 Task: Find connections with filter location Sīra with filter topic #Entrepreneurshipwith filter profile language German with filter current company NGA Human Resources, an Alight company with filter school Jorhat Engineering College with filter industry E-Learning Providers with filter service category Financial Planning with filter keywords title Web Designer
Action: Mouse moved to (556, 65)
Screenshot: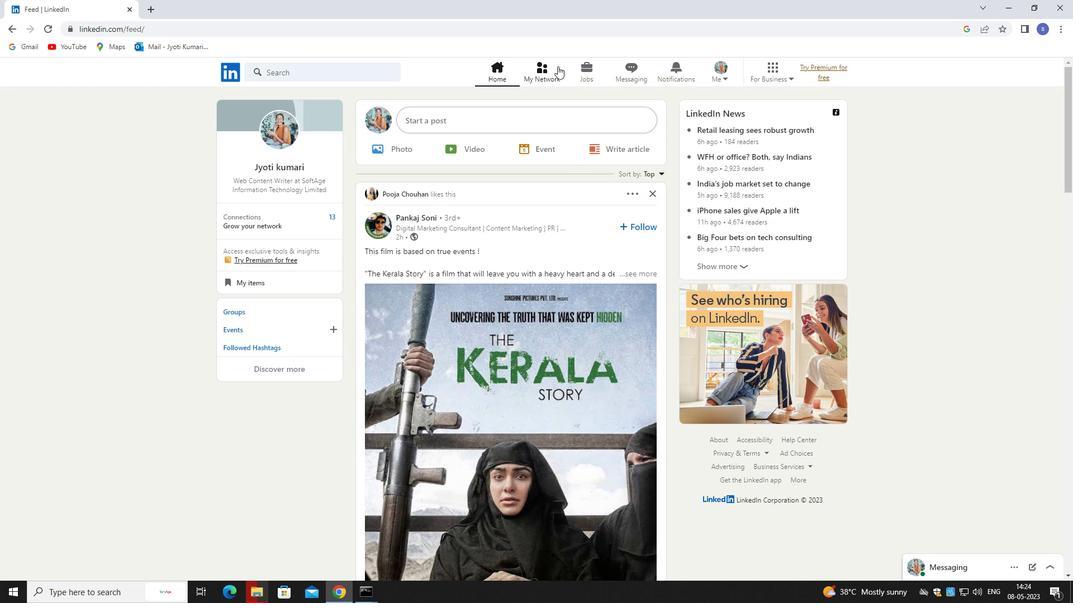 
Action: Mouse pressed left at (556, 65)
Screenshot: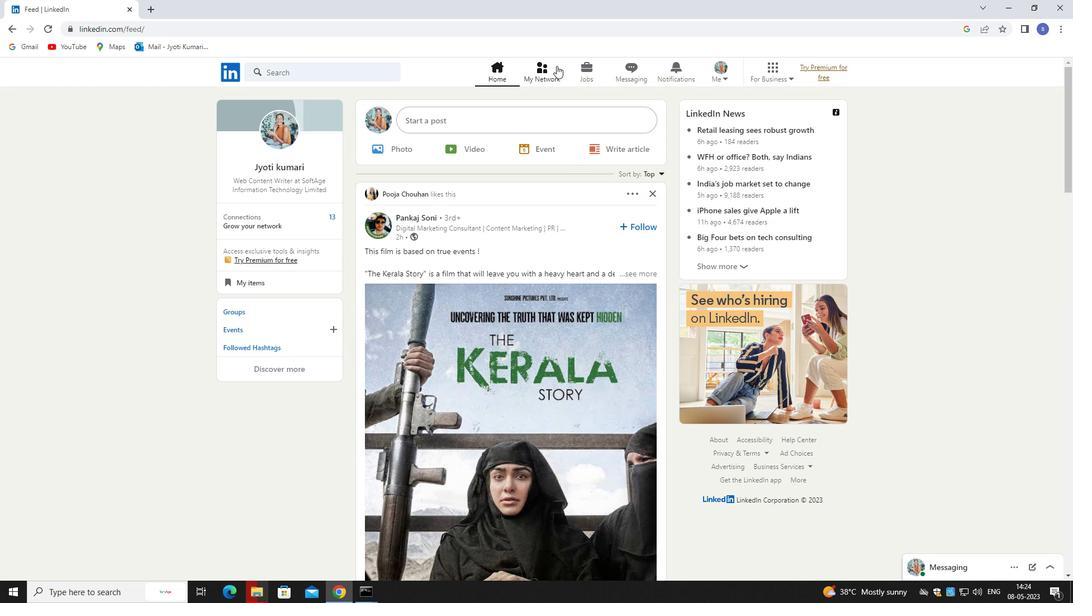 
Action: Mouse pressed left at (556, 65)
Screenshot: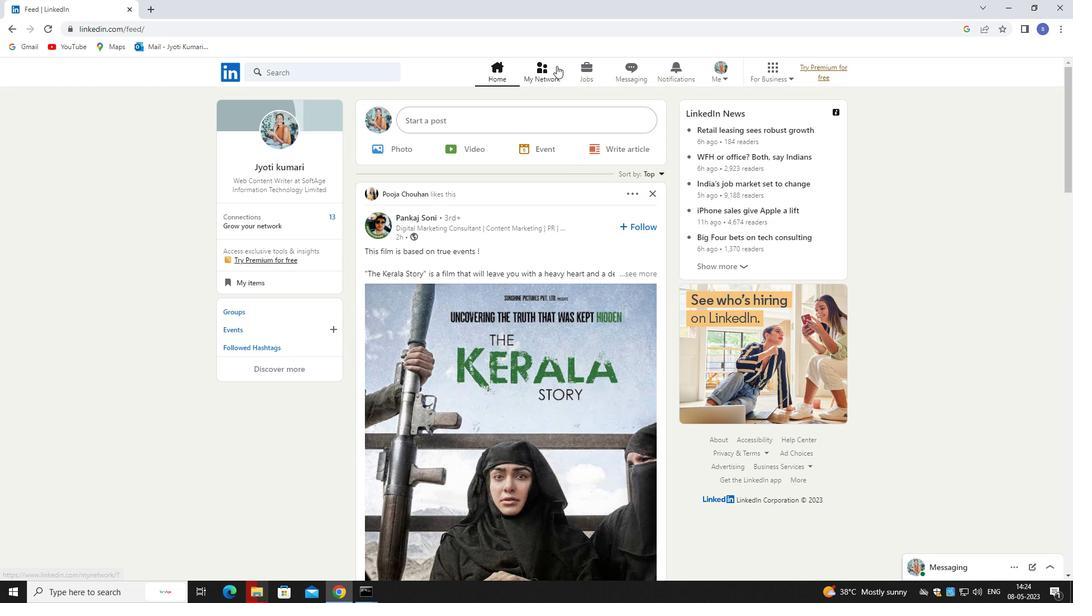 
Action: Mouse moved to (325, 124)
Screenshot: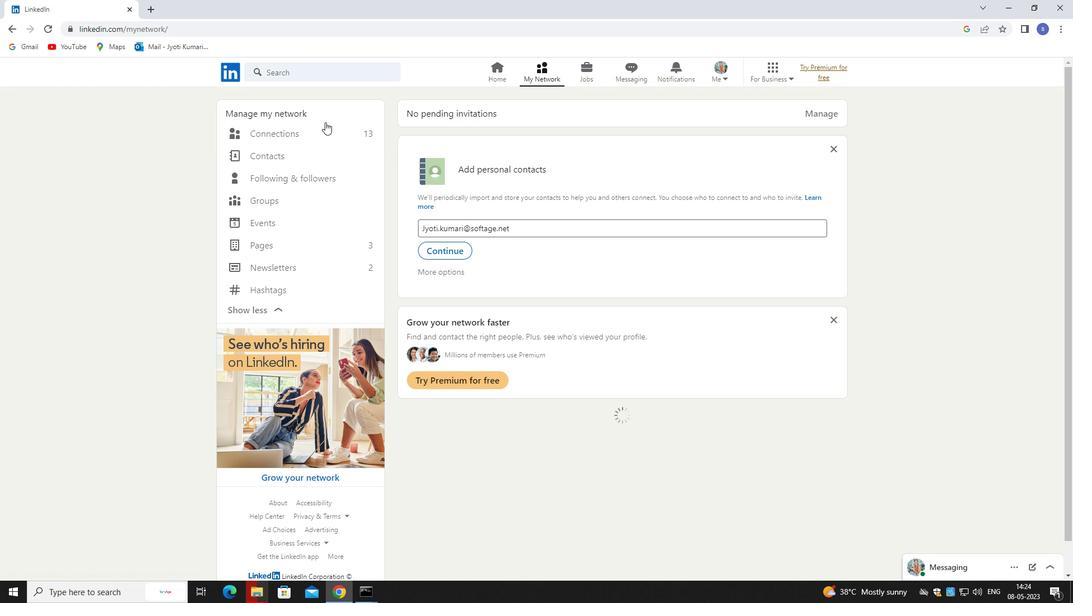 
Action: Mouse pressed left at (325, 124)
Screenshot: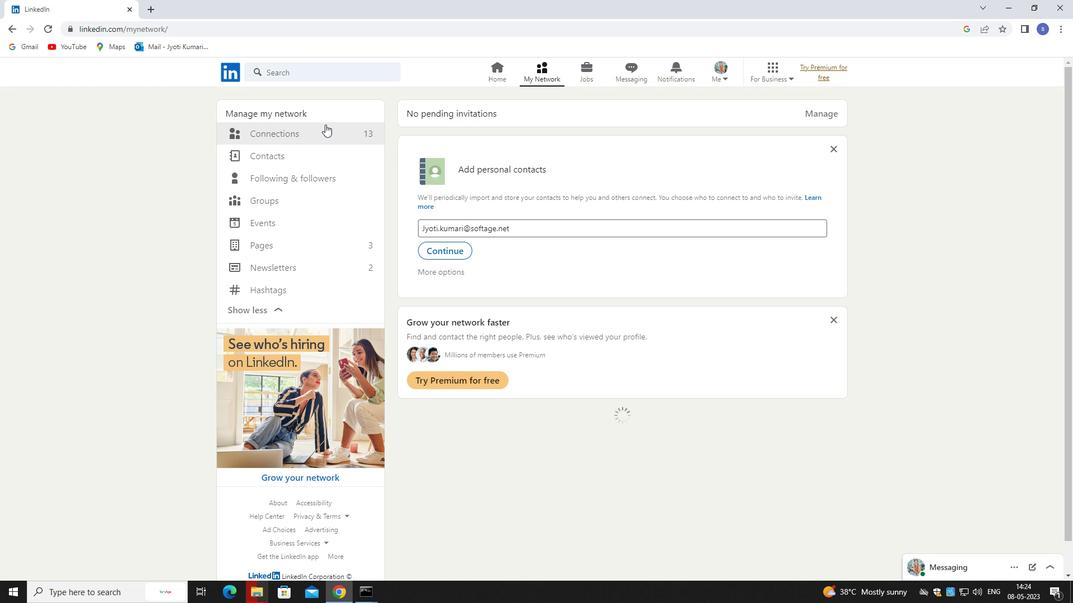 
Action: Mouse pressed left at (325, 124)
Screenshot: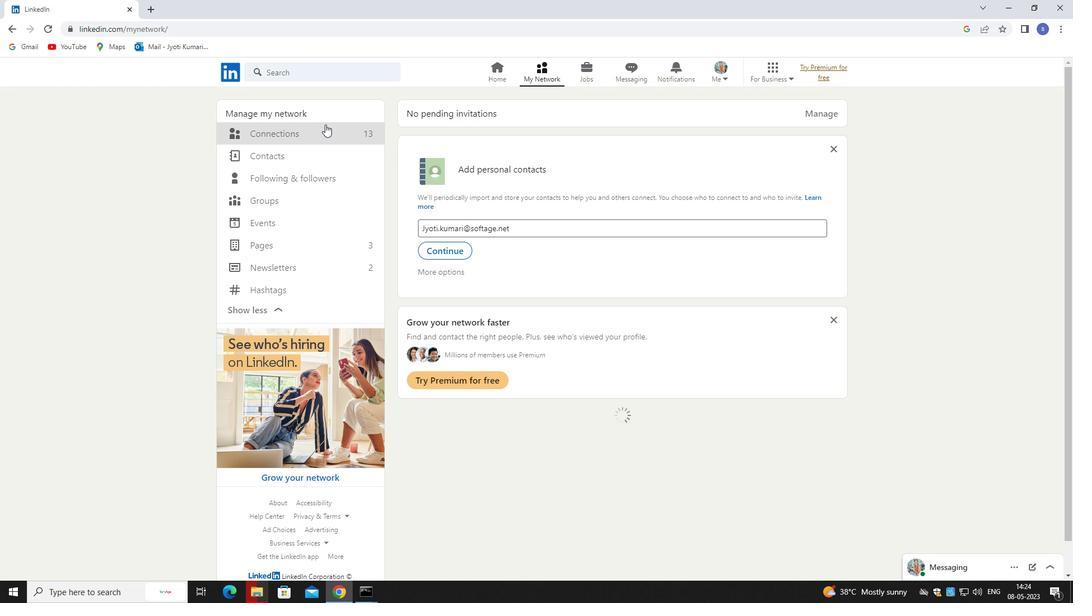 
Action: Mouse moved to (321, 134)
Screenshot: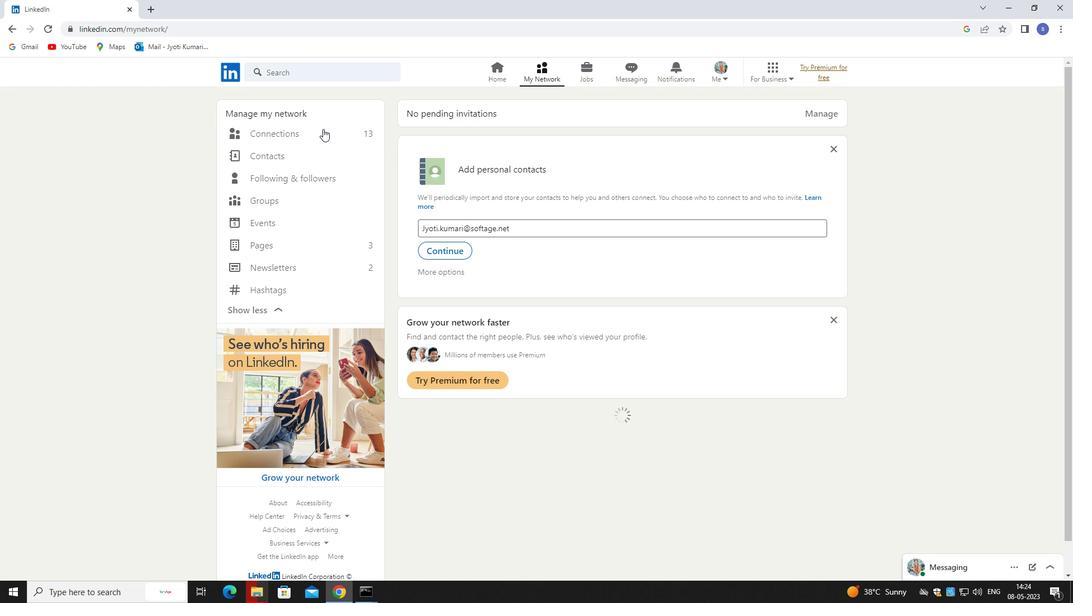 
Action: Mouse pressed left at (321, 134)
Screenshot: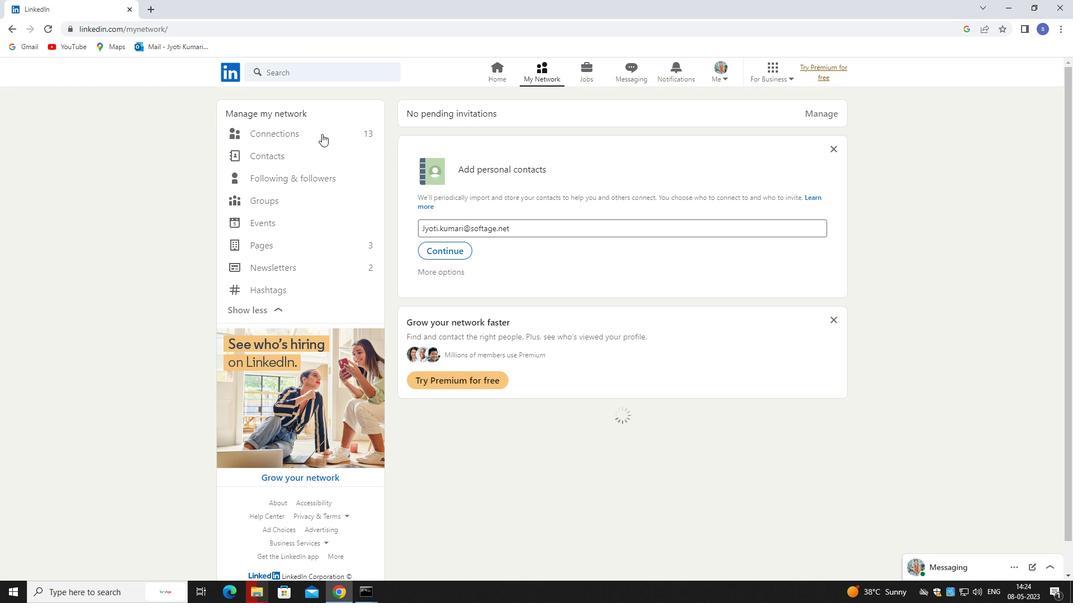 
Action: Mouse moved to (321, 134)
Screenshot: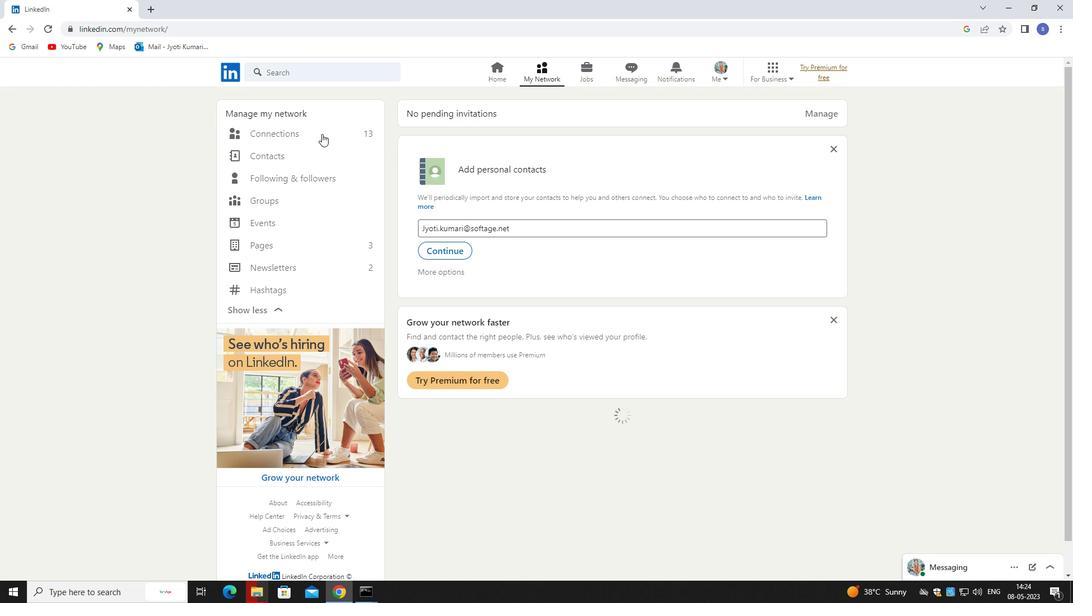 
Action: Mouse pressed left at (321, 134)
Screenshot: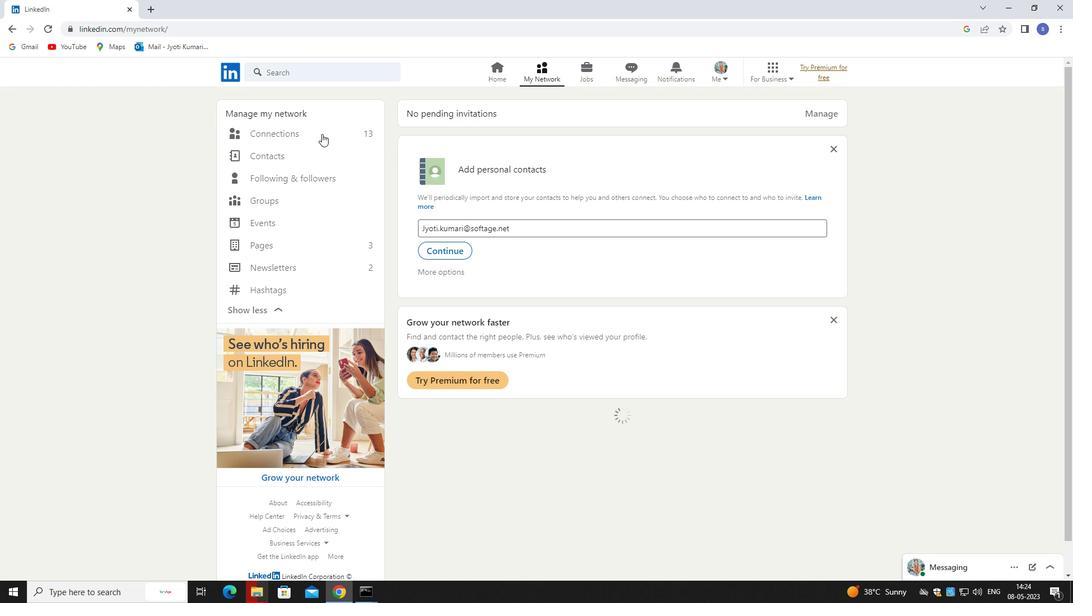 
Action: Mouse moved to (316, 136)
Screenshot: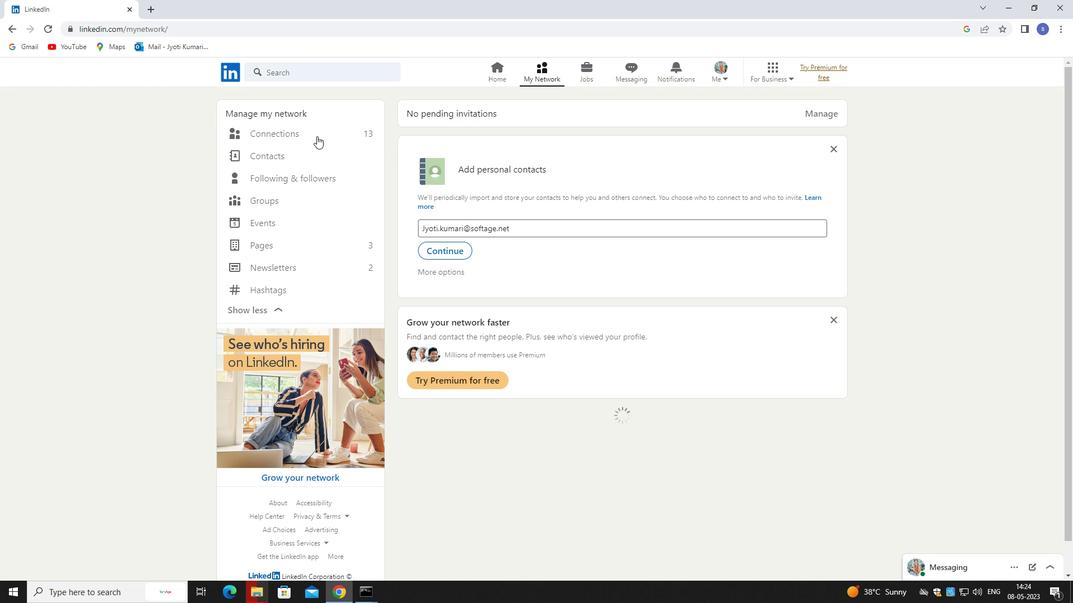 
Action: Mouse pressed left at (316, 136)
Screenshot: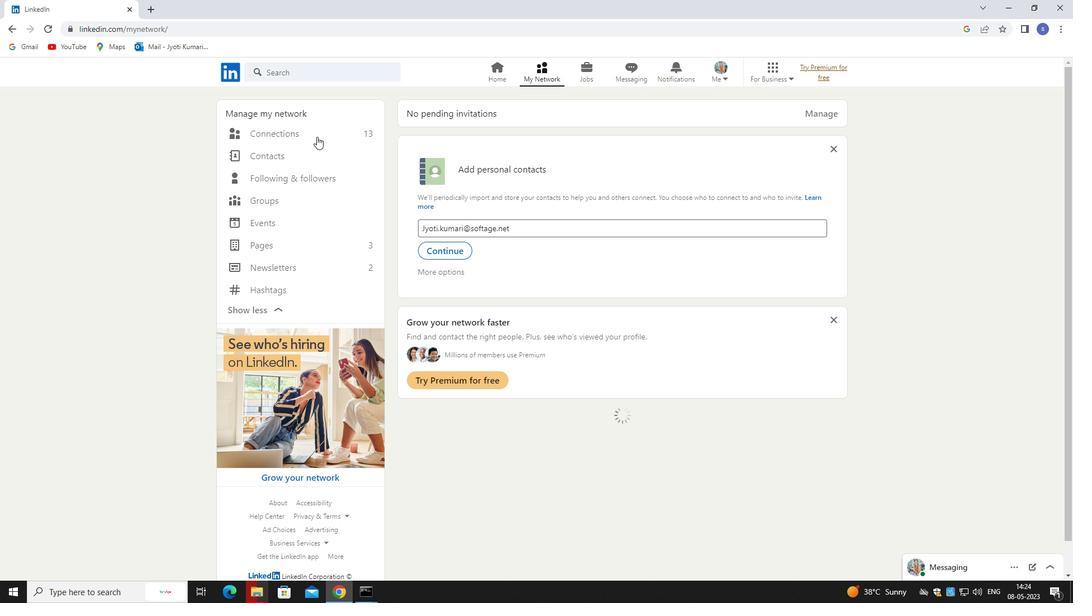 
Action: Mouse moved to (316, 138)
Screenshot: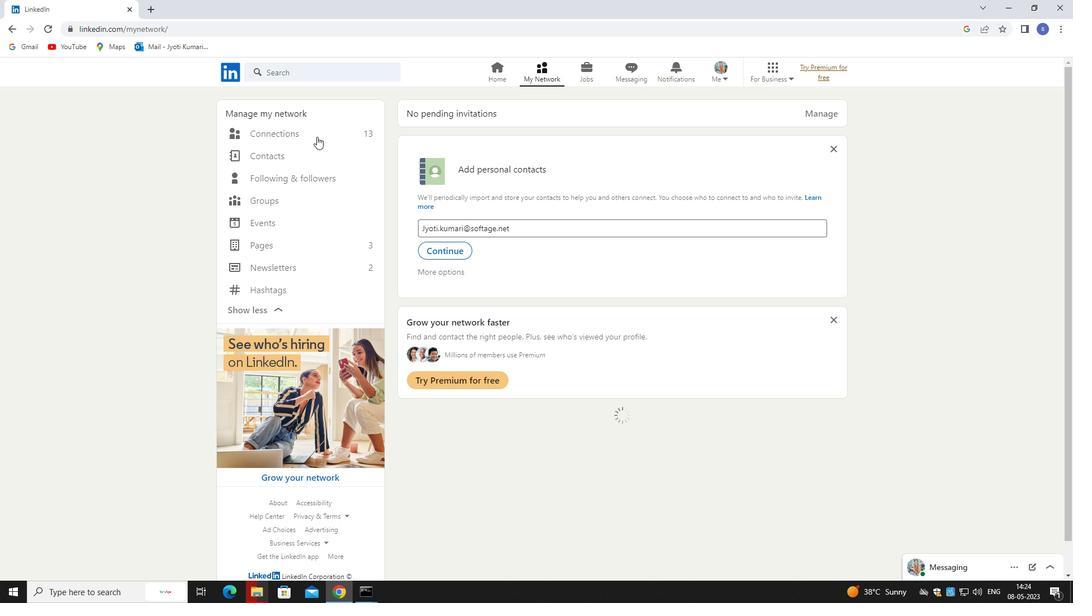 
Action: Mouse pressed left at (316, 138)
Screenshot: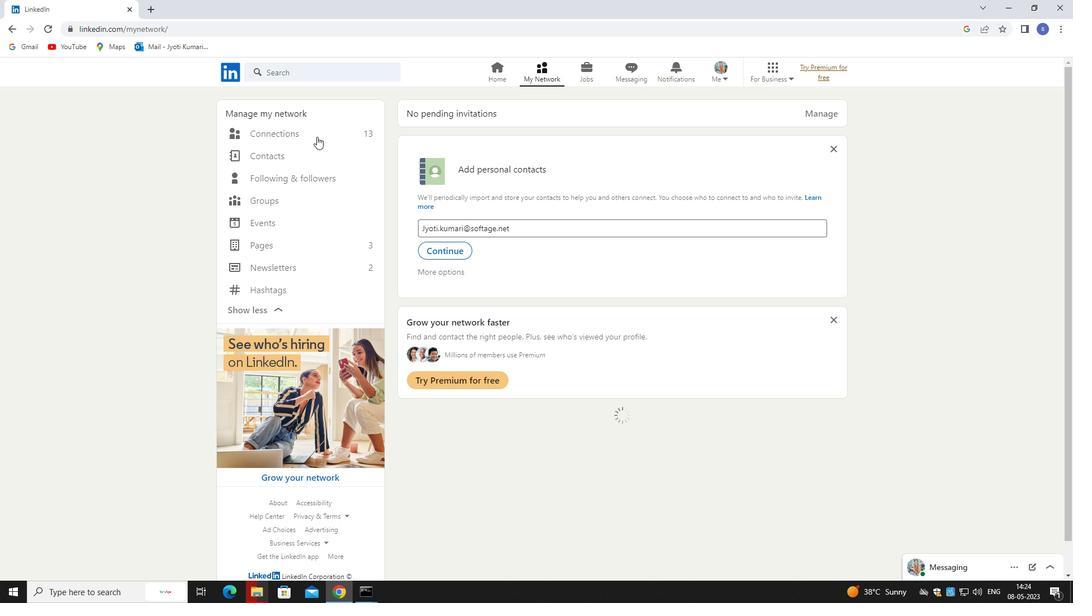 
Action: Mouse moved to (602, 135)
Screenshot: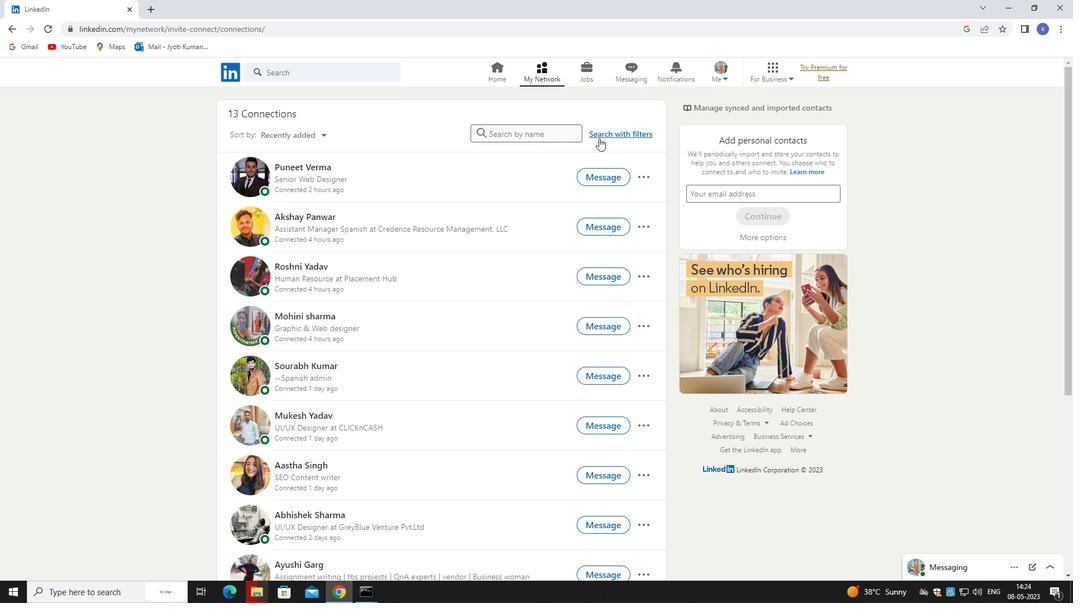 
Action: Mouse pressed left at (602, 135)
Screenshot: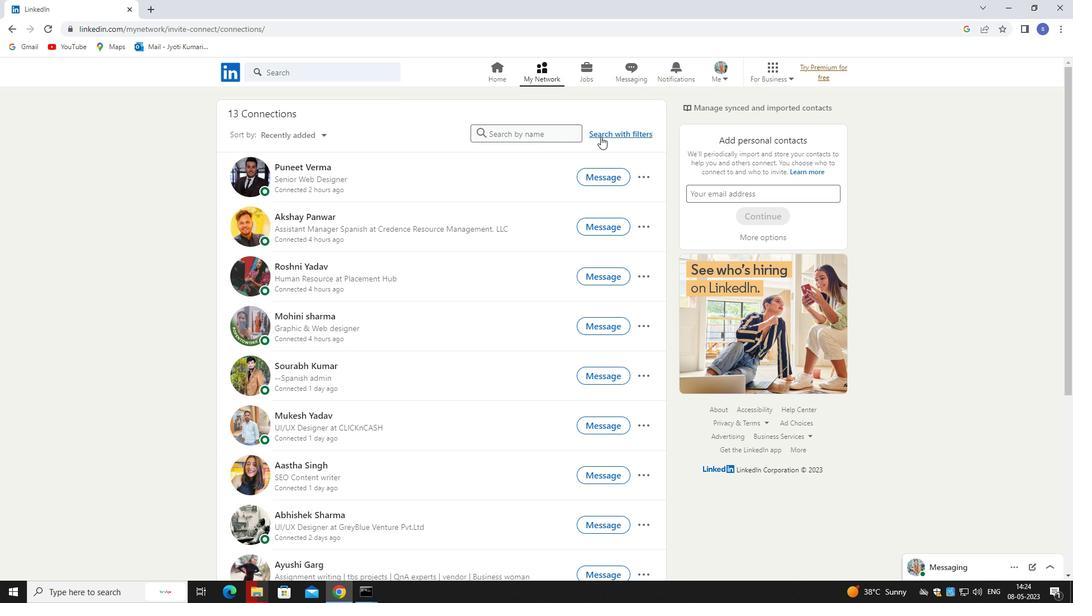 
Action: Mouse moved to (577, 95)
Screenshot: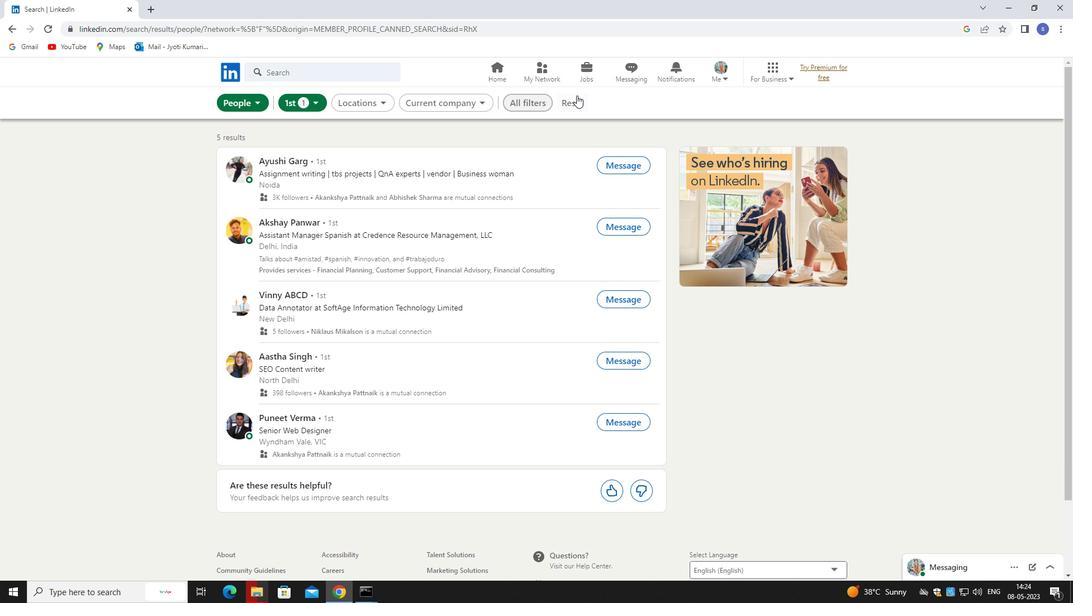 
Action: Mouse pressed left at (577, 95)
Screenshot: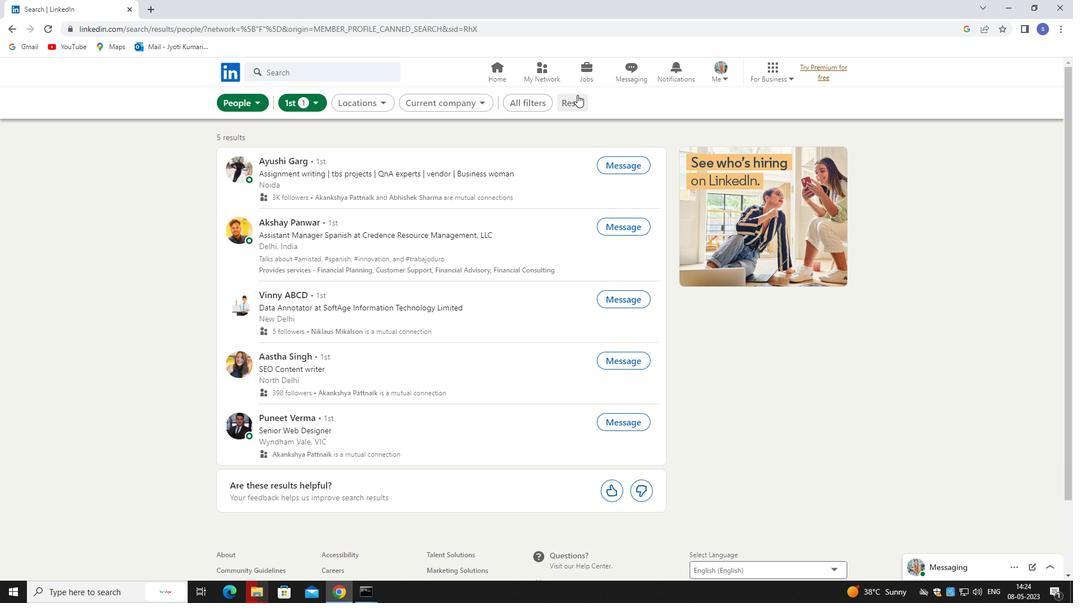 
Action: Mouse moved to (561, 101)
Screenshot: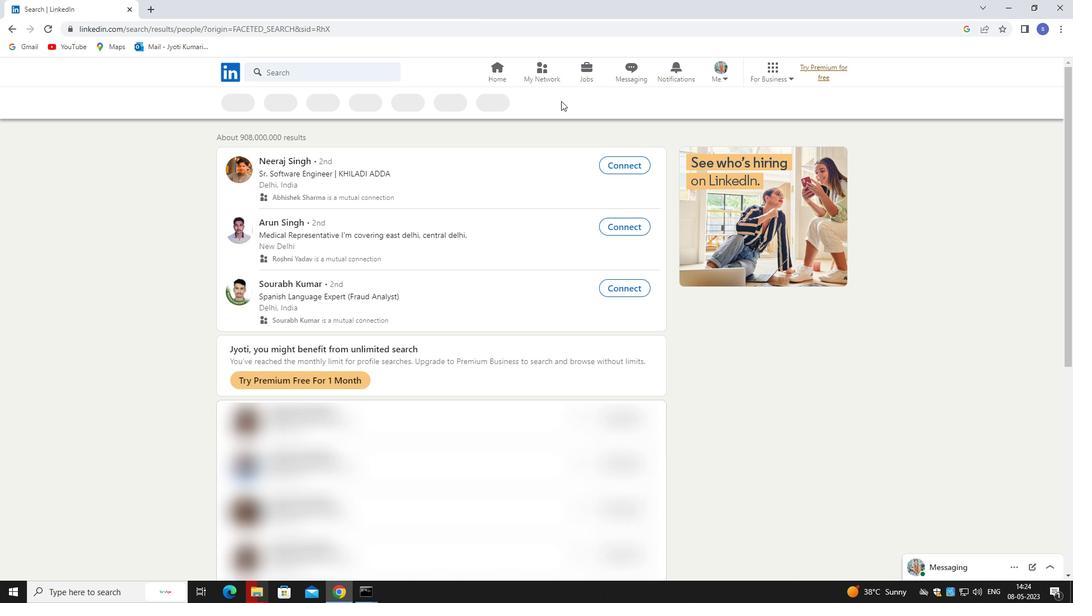 
Action: Mouse pressed left at (561, 101)
Screenshot: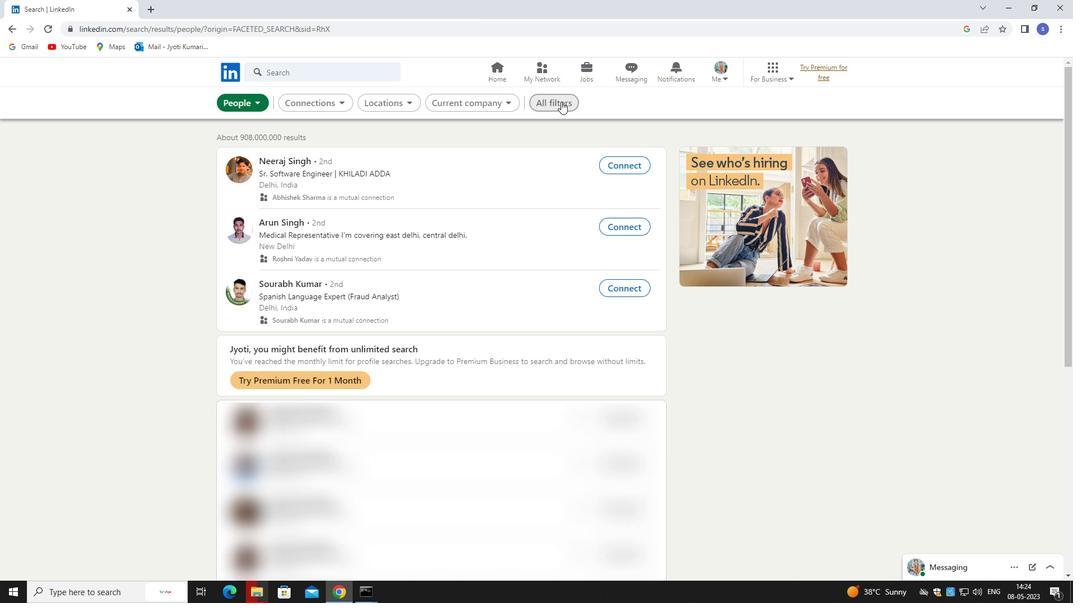 
Action: Mouse moved to (953, 448)
Screenshot: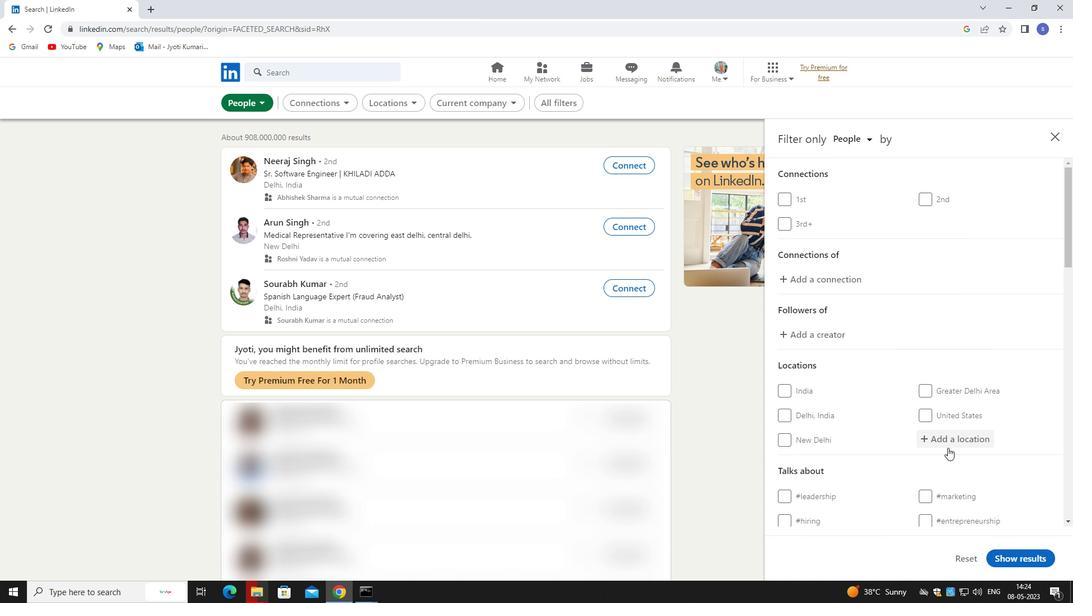
Action: Mouse pressed left at (953, 448)
Screenshot: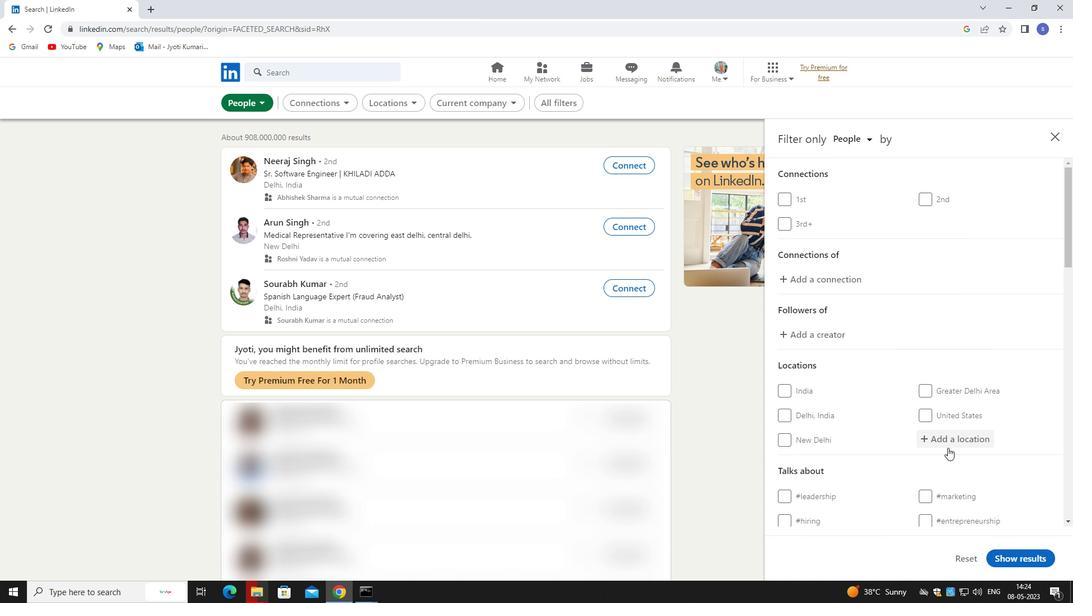 
Action: Mouse moved to (951, 435)
Screenshot: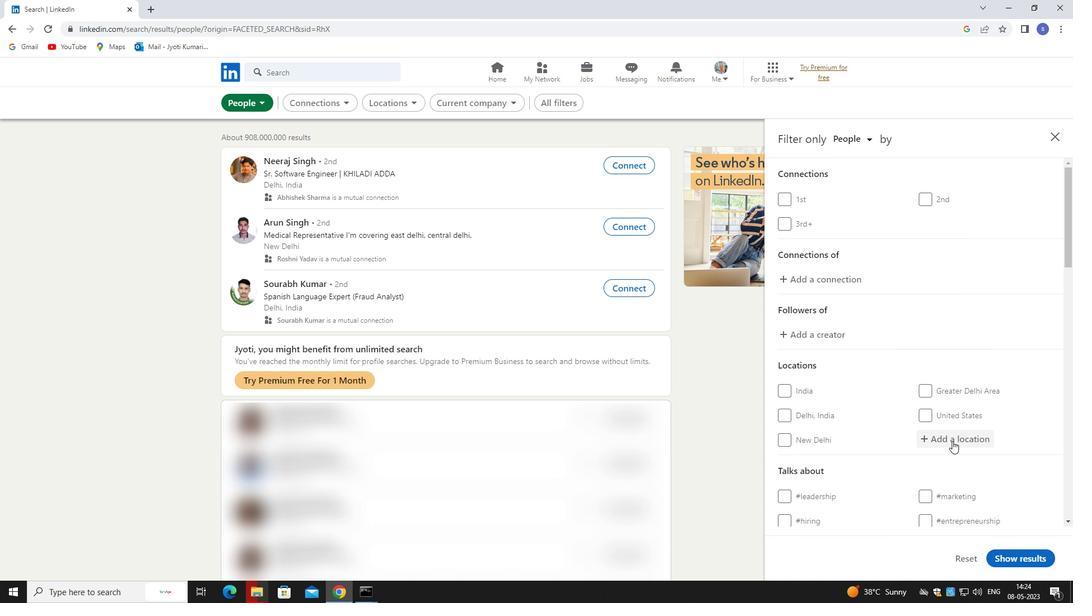
Action: Mouse pressed left at (951, 435)
Screenshot: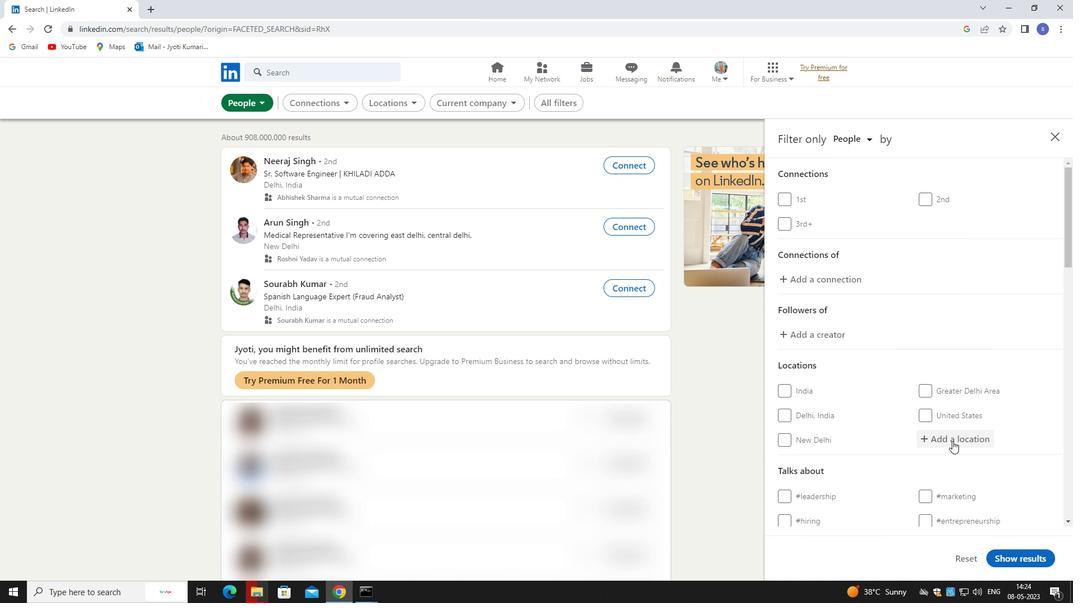 
Action: Mouse moved to (923, 420)
Screenshot: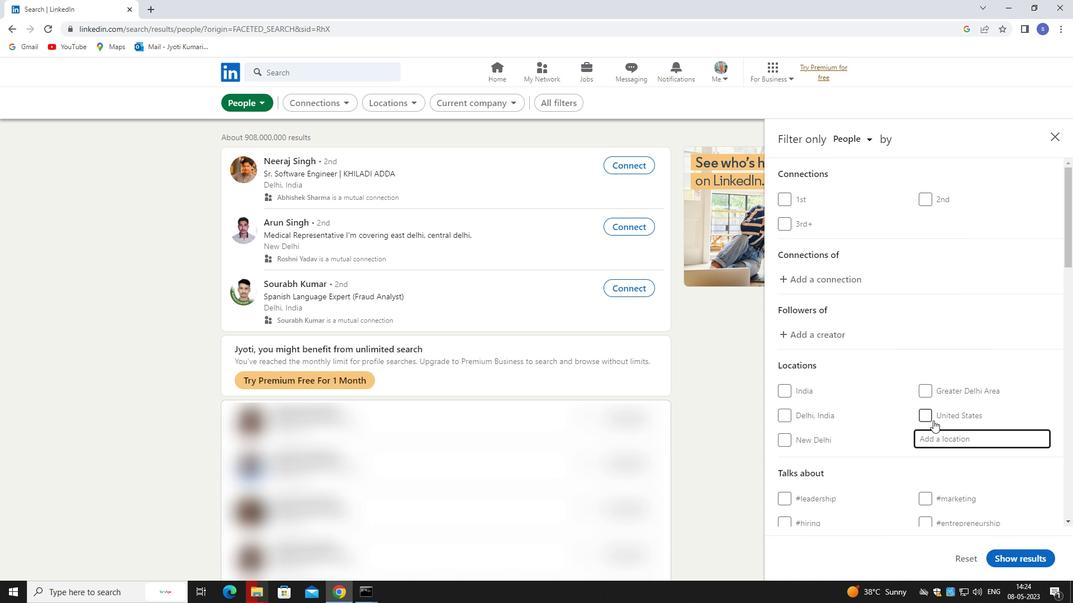 
Action: Key pressed sira
Screenshot: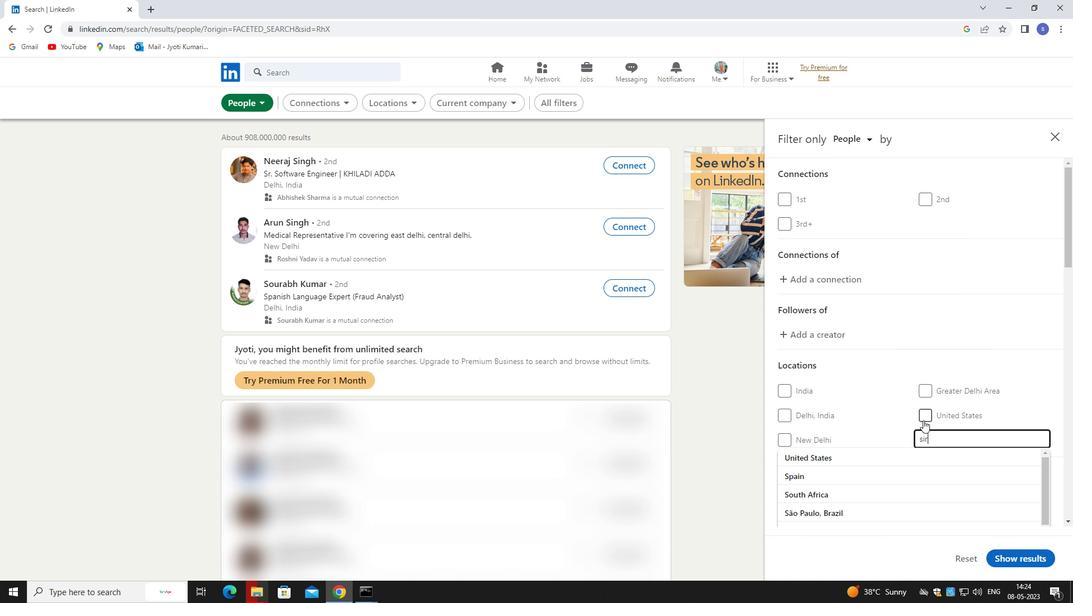 
Action: Mouse moved to (907, 450)
Screenshot: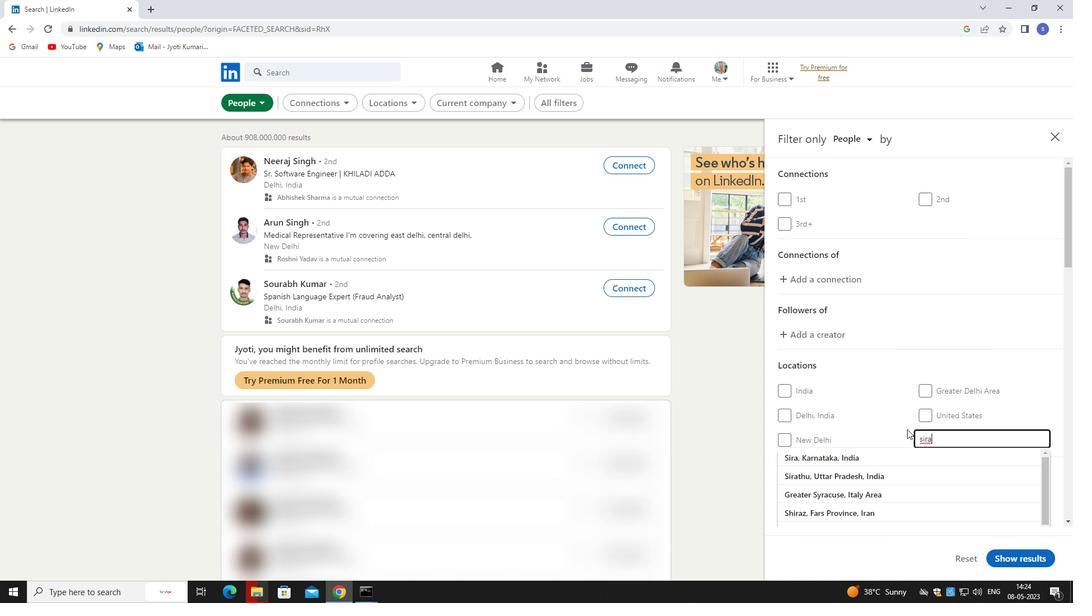 
Action: Mouse pressed left at (907, 450)
Screenshot: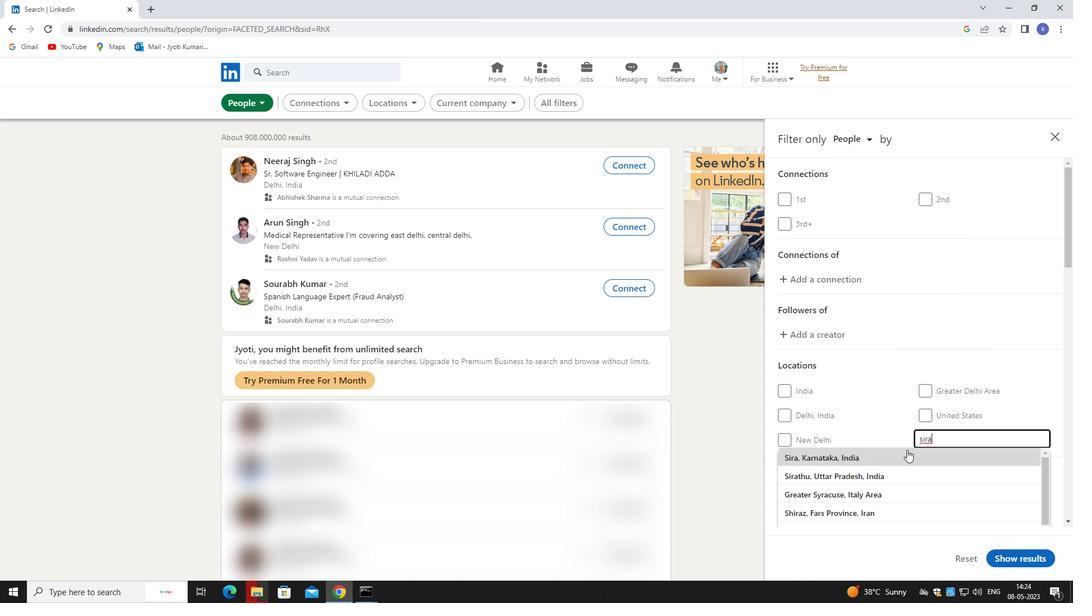 
Action: Mouse moved to (900, 451)
Screenshot: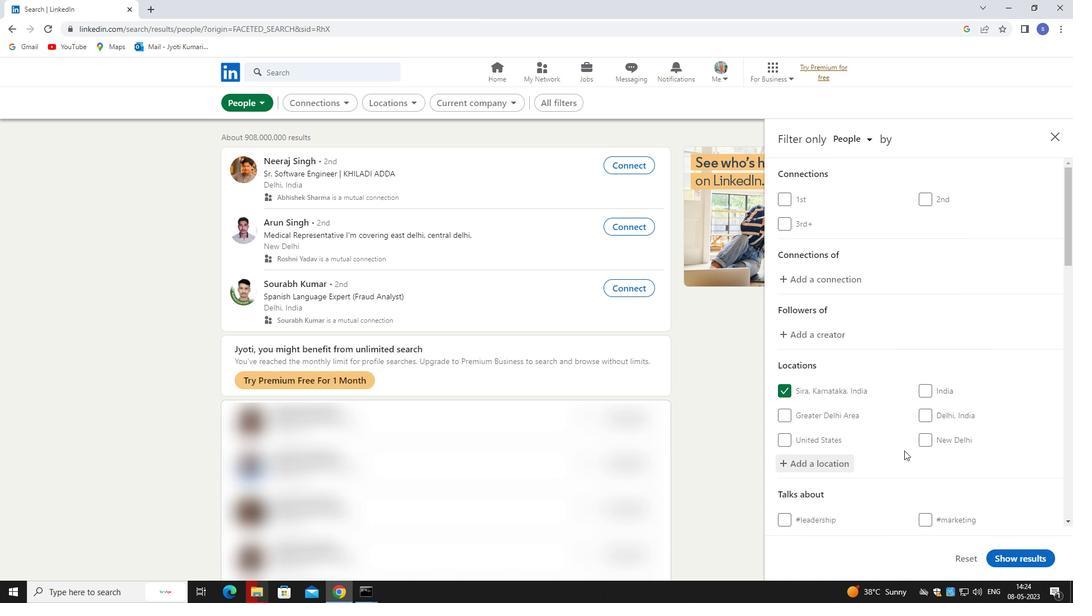 
Action: Mouse scrolled (900, 451) with delta (0, 0)
Screenshot: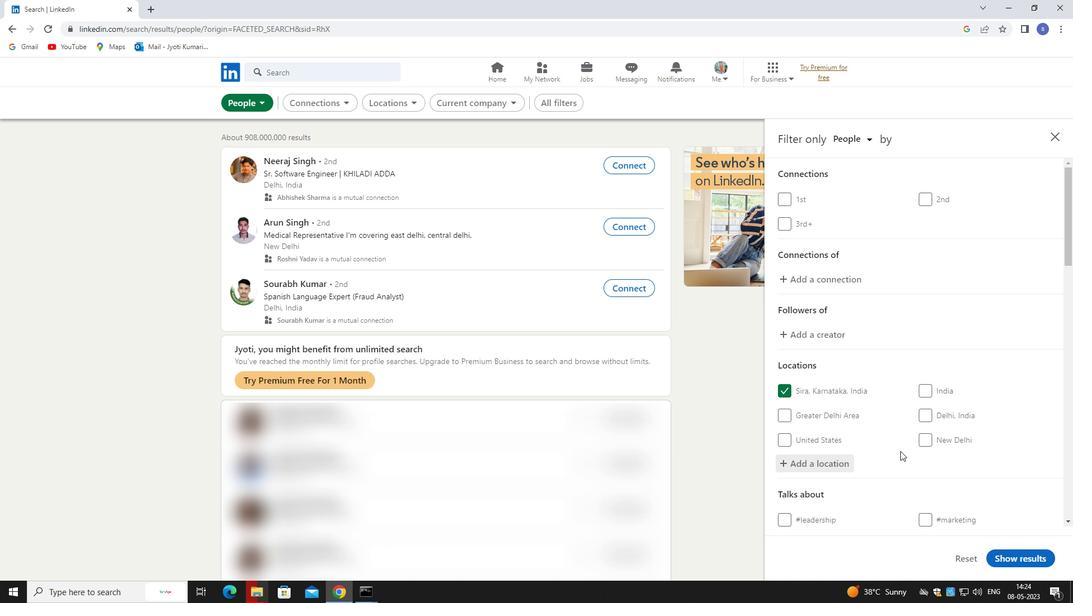 
Action: Mouse scrolled (900, 451) with delta (0, 0)
Screenshot: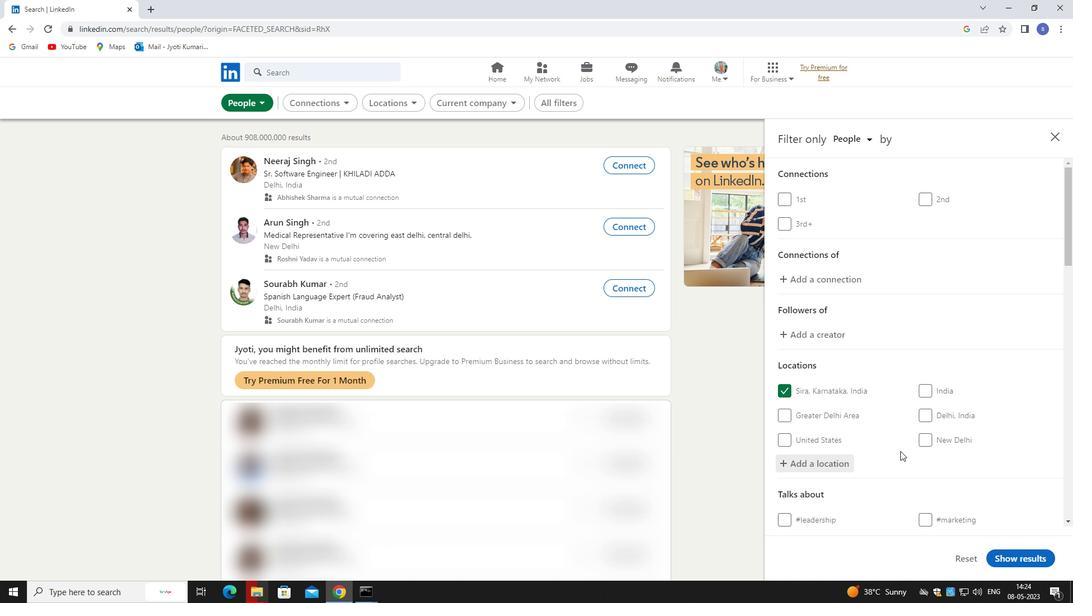 
Action: Mouse scrolled (900, 451) with delta (0, 0)
Screenshot: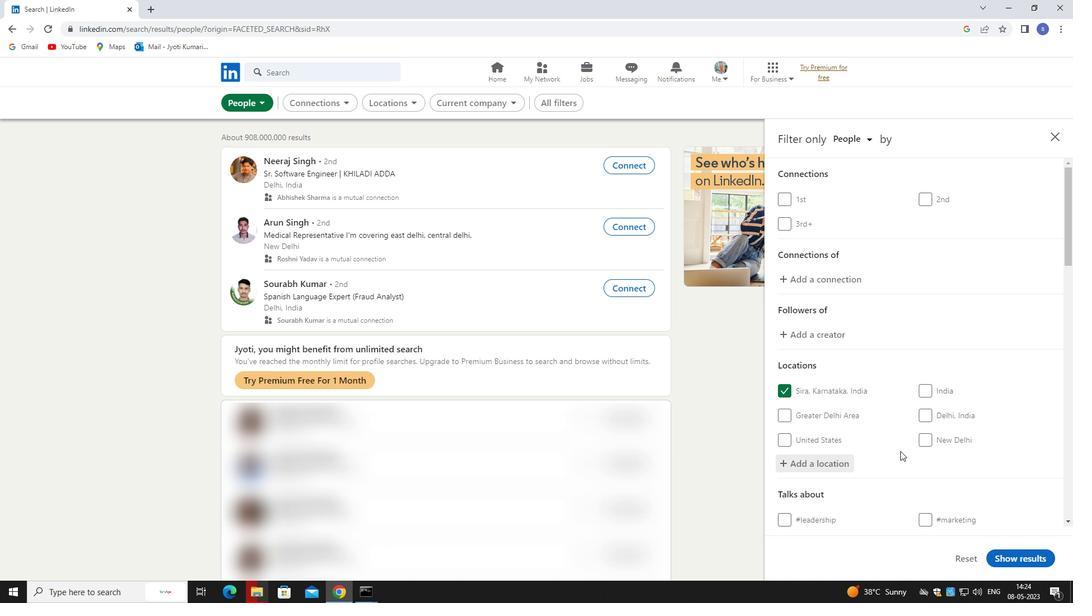 
Action: Mouse moved to (927, 401)
Screenshot: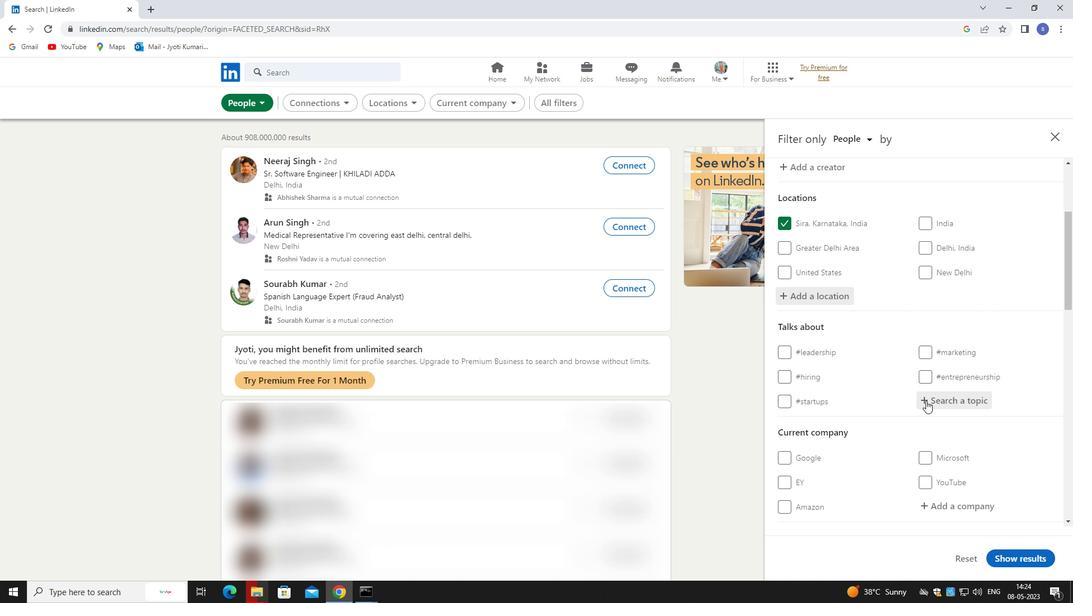 
Action: Mouse pressed left at (927, 401)
Screenshot: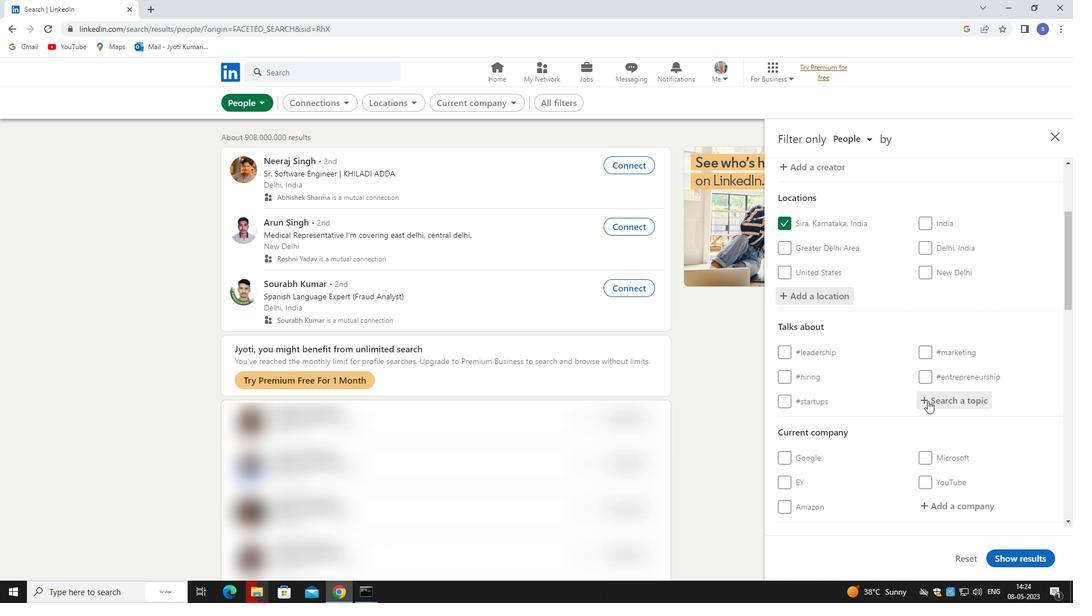 
Action: Key pressed enterpre
Screenshot: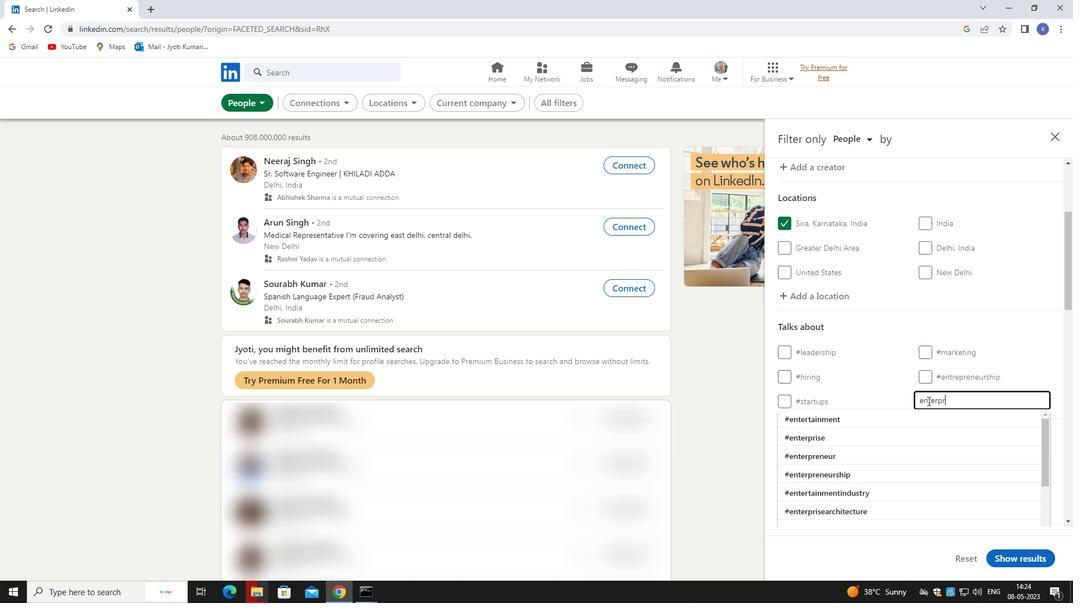 
Action: Mouse moved to (924, 419)
Screenshot: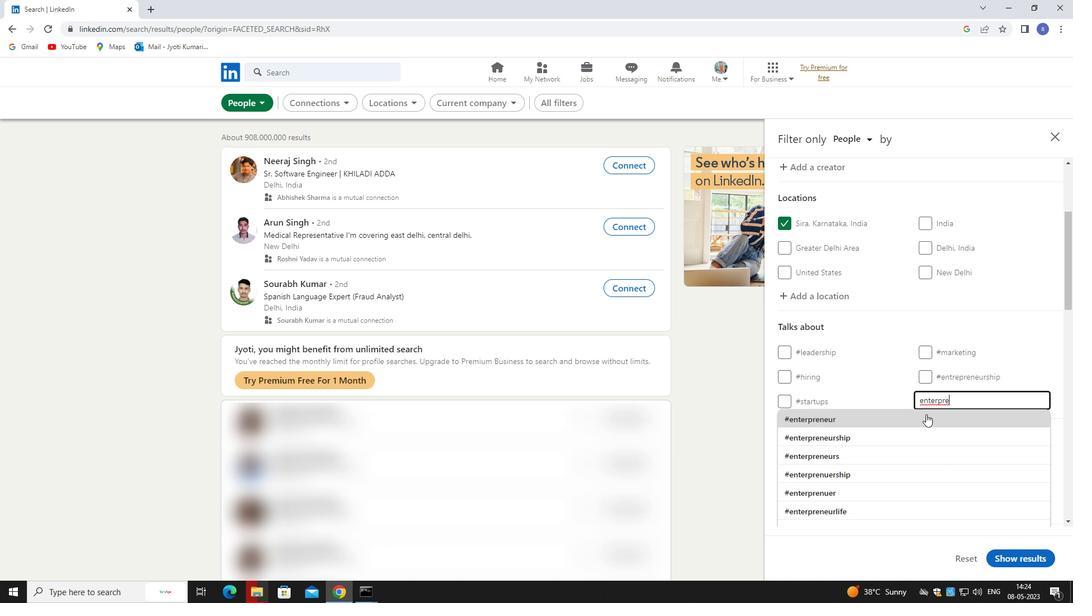
Action: Mouse pressed left at (924, 419)
Screenshot: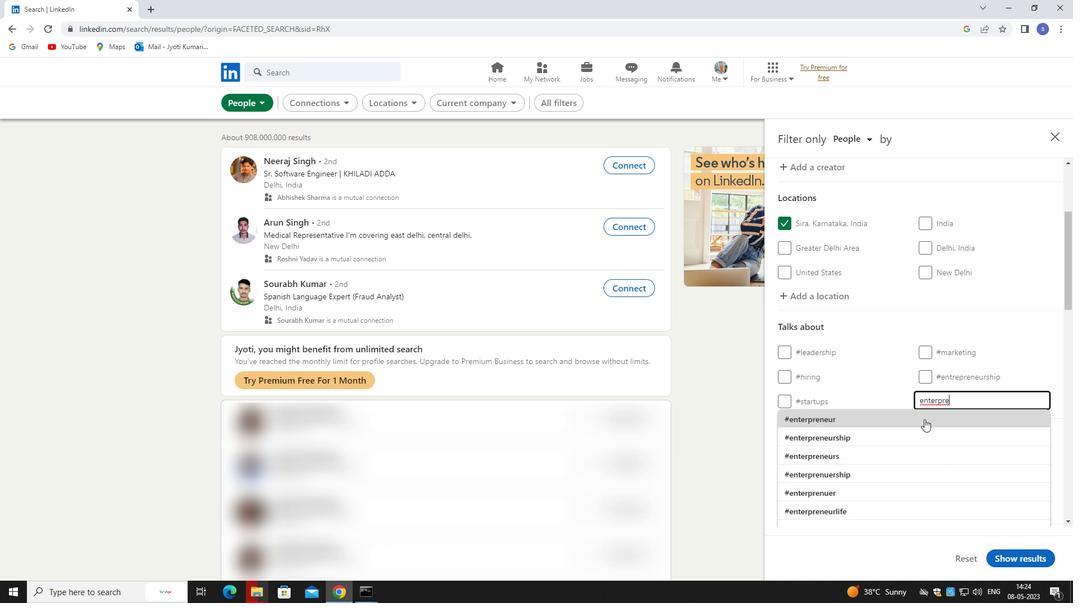 
Action: Mouse scrolled (924, 419) with delta (0, 0)
Screenshot: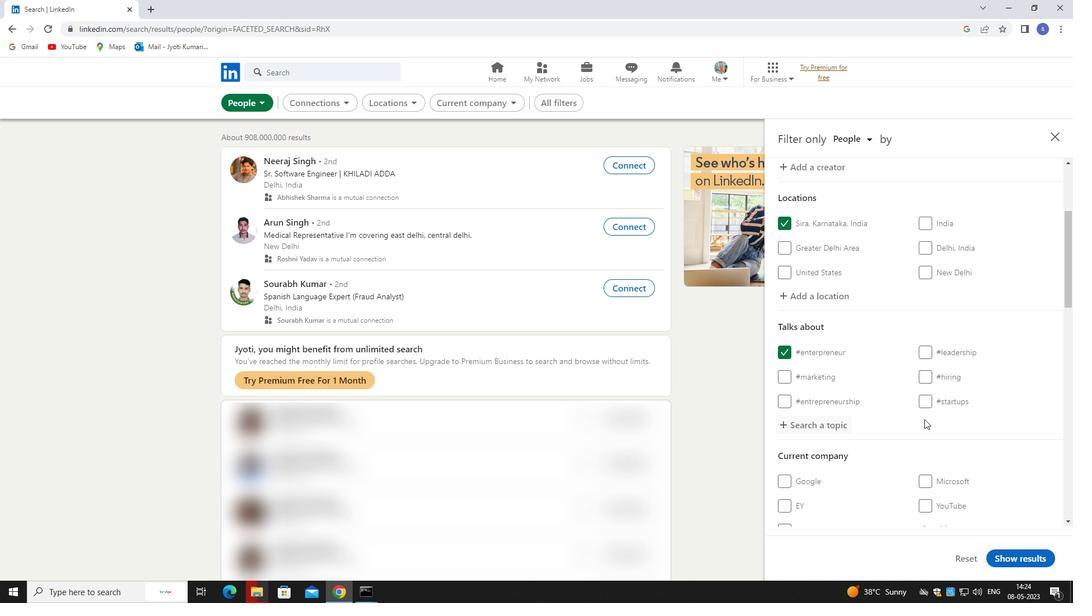 
Action: Mouse scrolled (924, 419) with delta (0, 0)
Screenshot: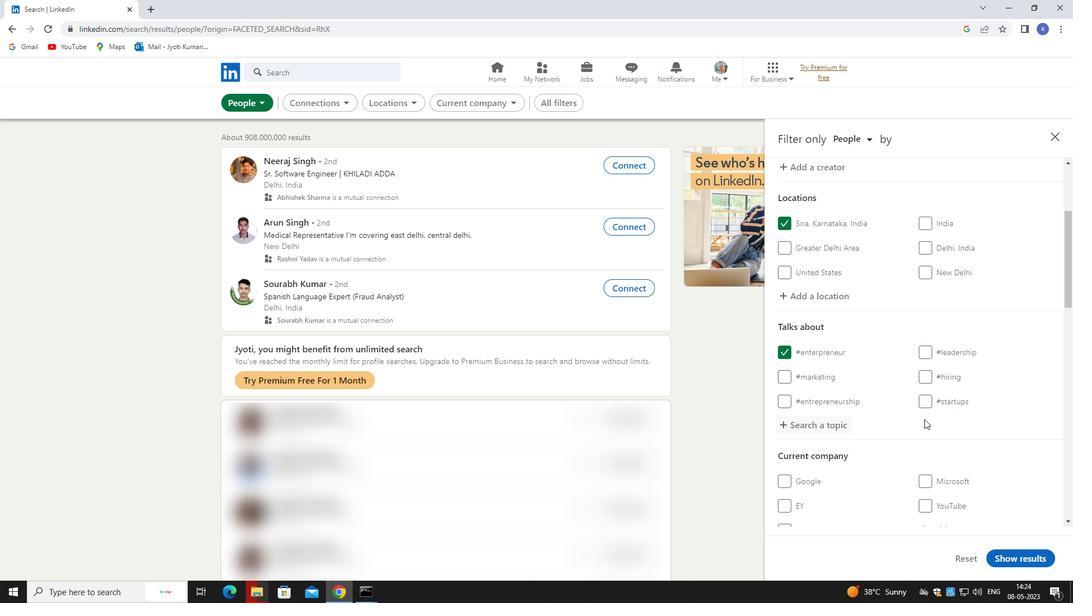 
Action: Mouse scrolled (924, 419) with delta (0, 0)
Screenshot: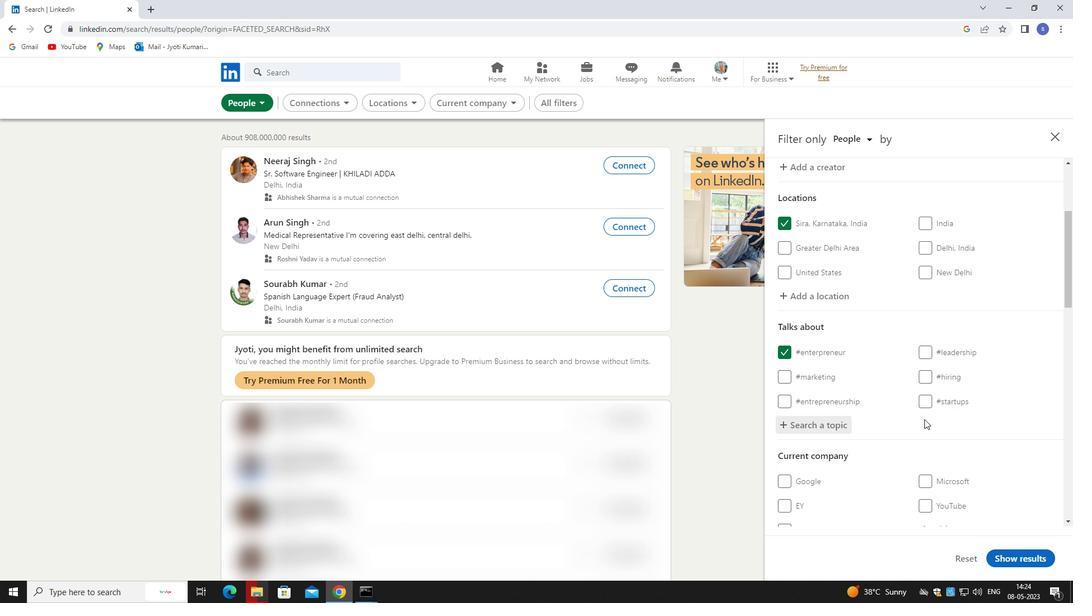 
Action: Mouse scrolled (924, 419) with delta (0, 0)
Screenshot: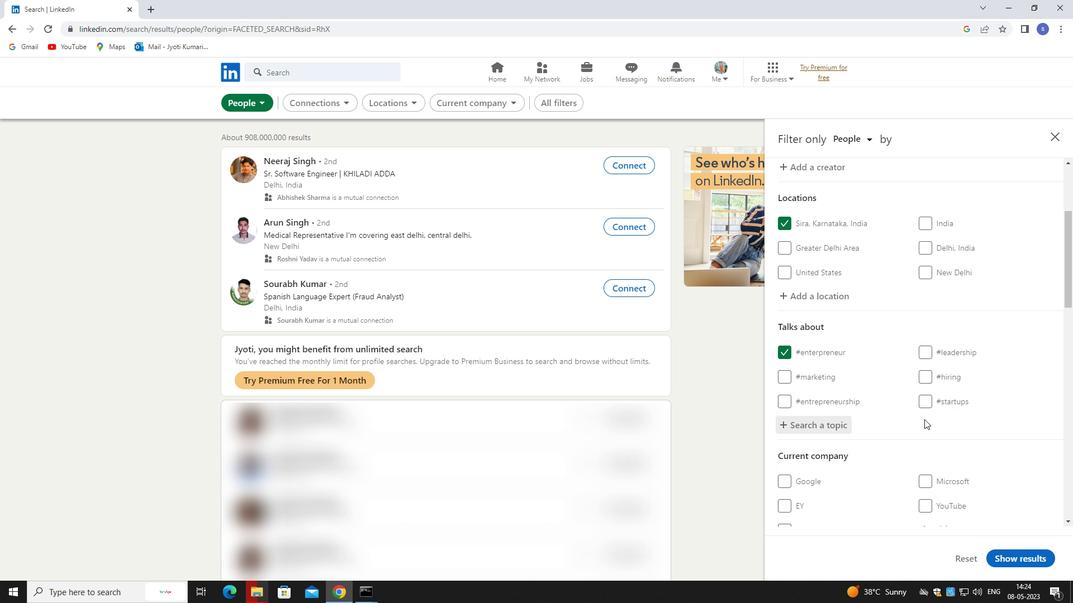
Action: Mouse moved to (954, 302)
Screenshot: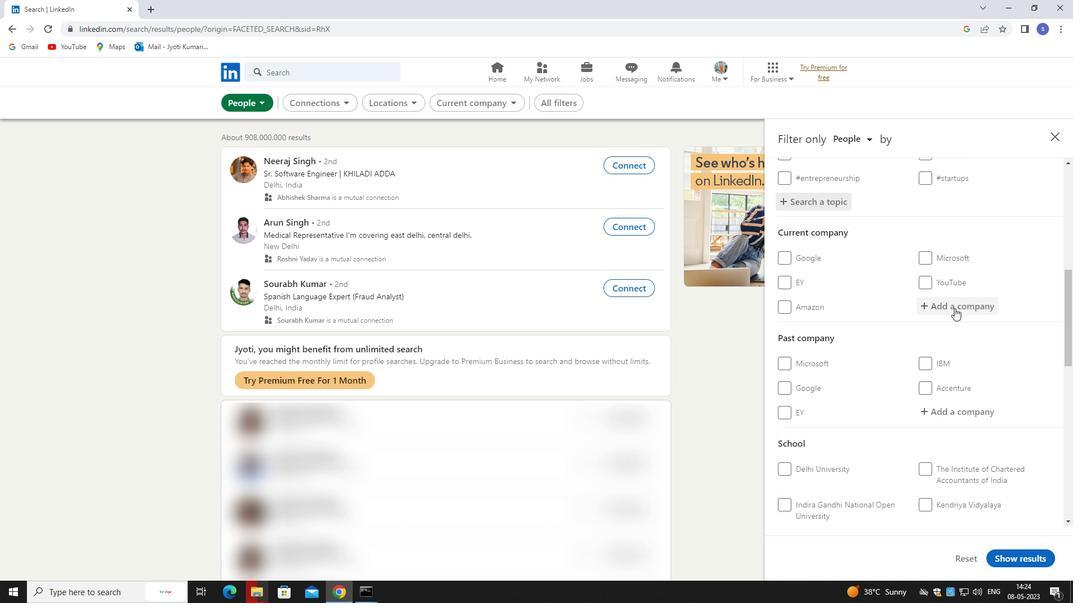 
Action: Mouse pressed left at (954, 302)
Screenshot: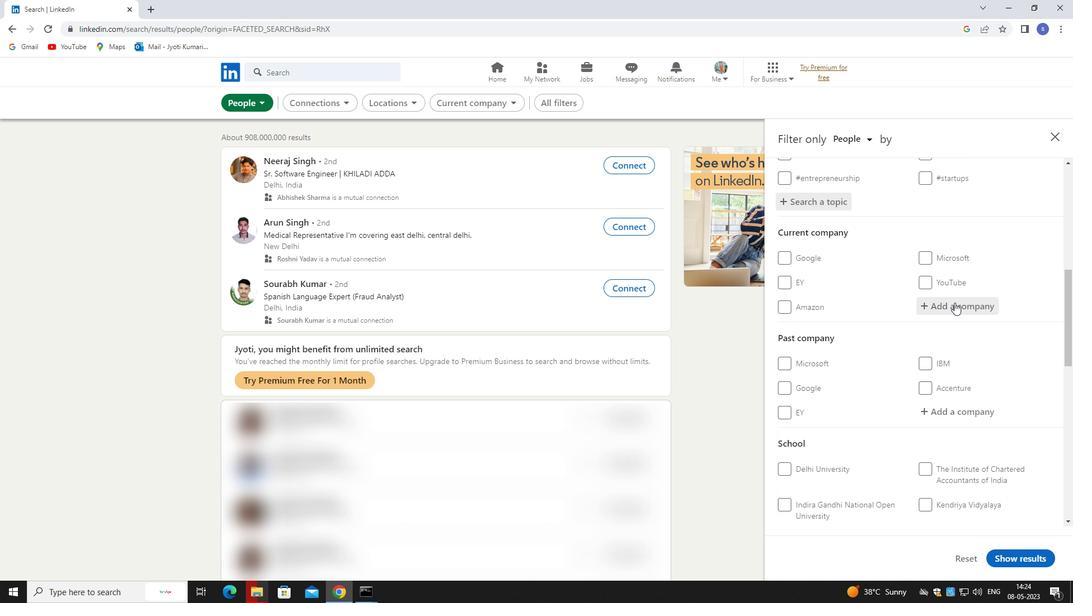
Action: Mouse moved to (951, 301)
Screenshot: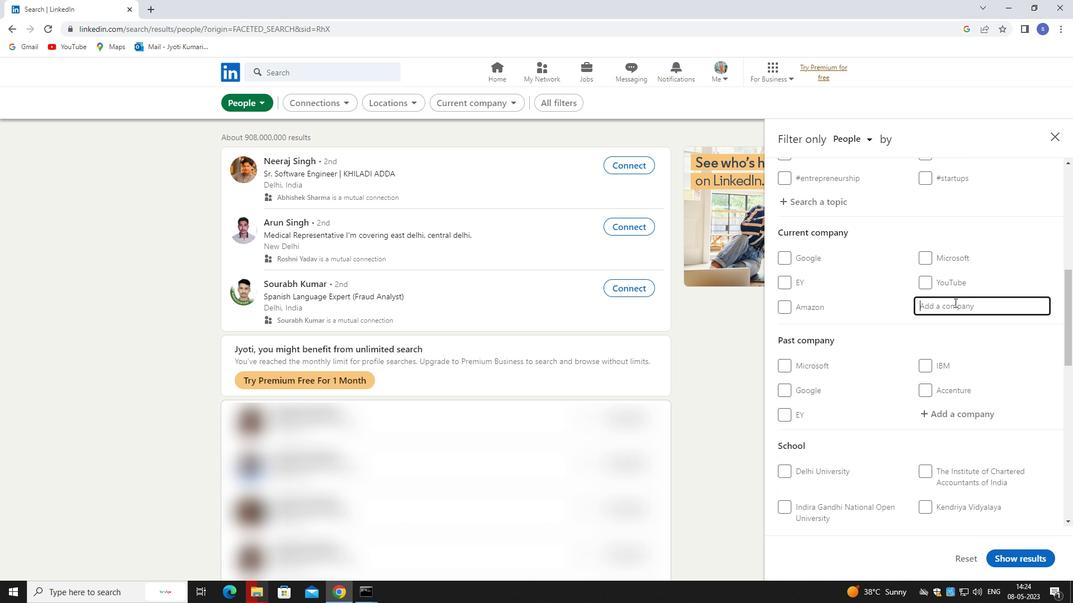 
Action: Key pressed nga<Key.space>human
Screenshot: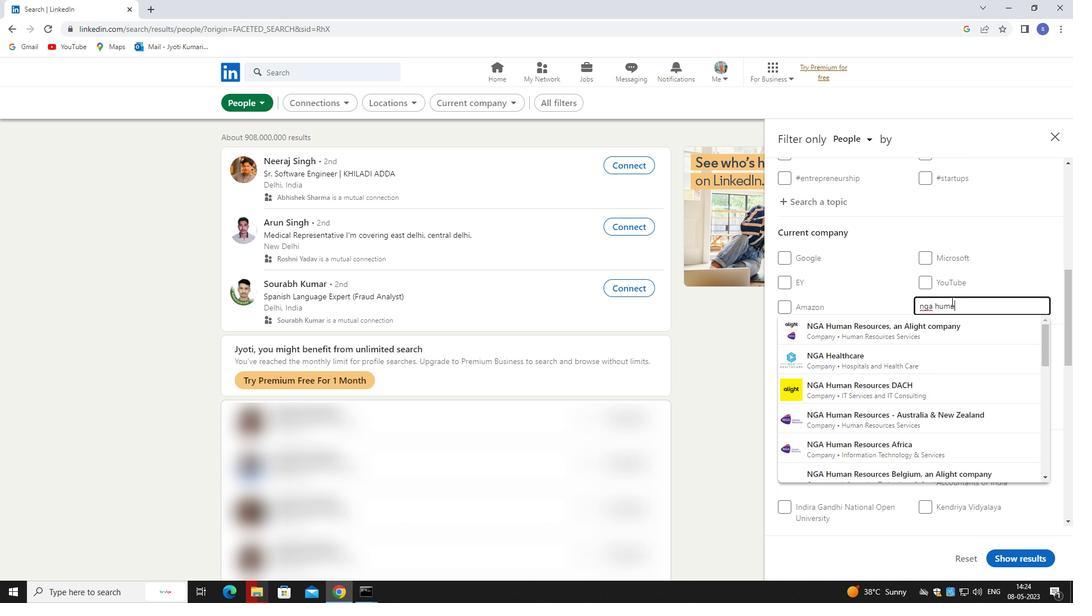 
Action: Mouse moved to (950, 330)
Screenshot: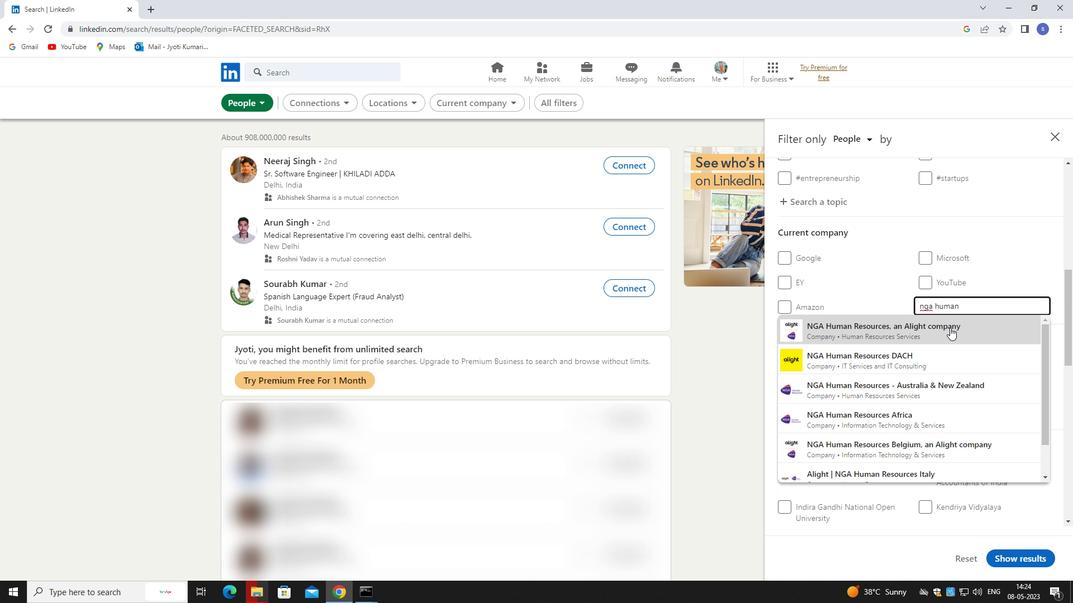 
Action: Mouse pressed left at (950, 330)
Screenshot: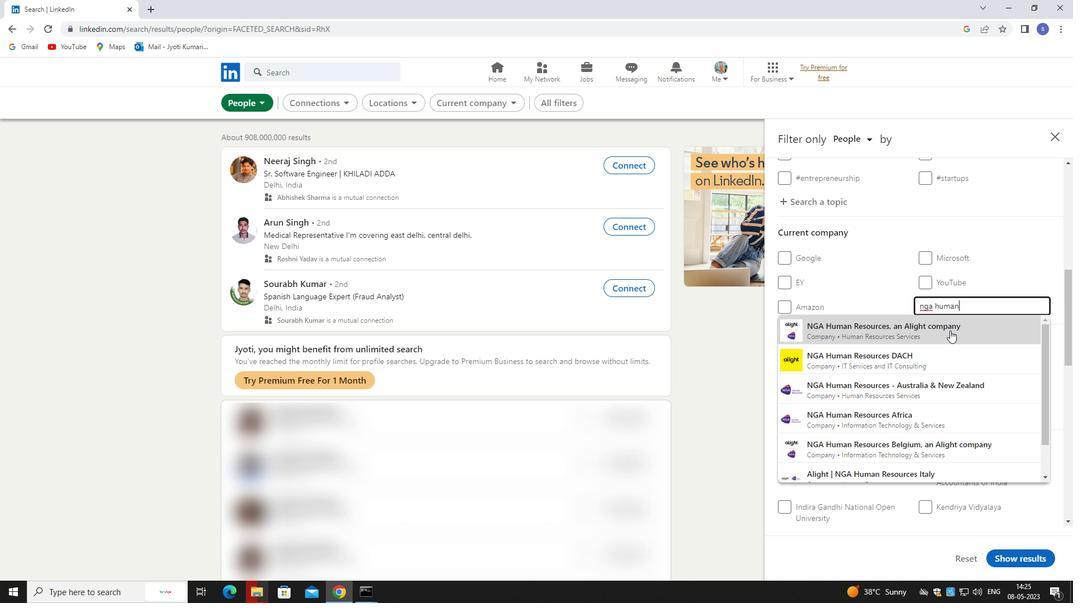 
Action: Mouse scrolled (950, 330) with delta (0, 0)
Screenshot: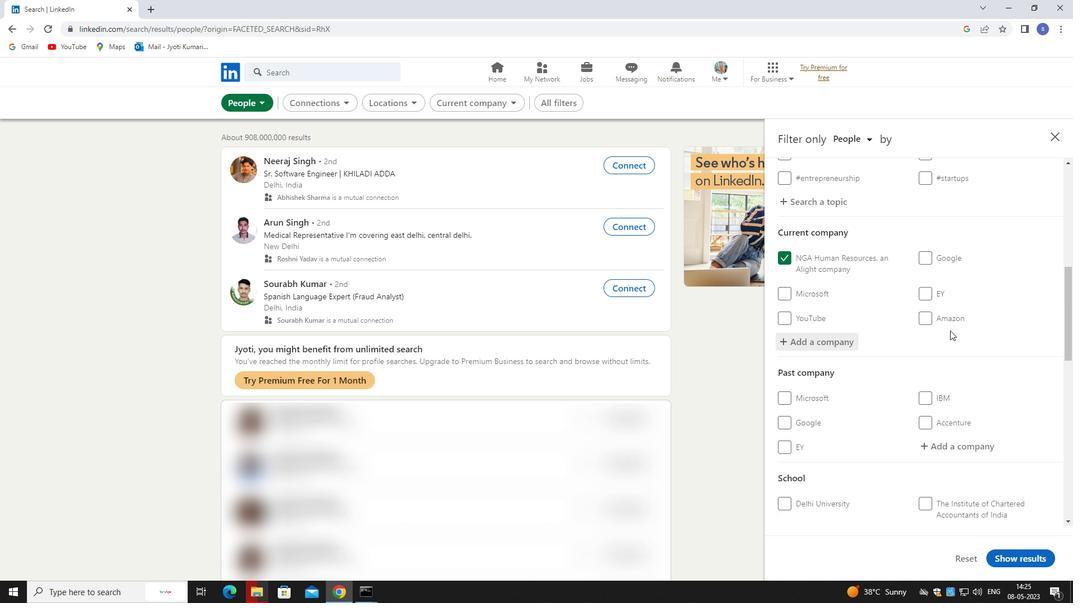 
Action: Mouse scrolled (950, 330) with delta (0, 0)
Screenshot: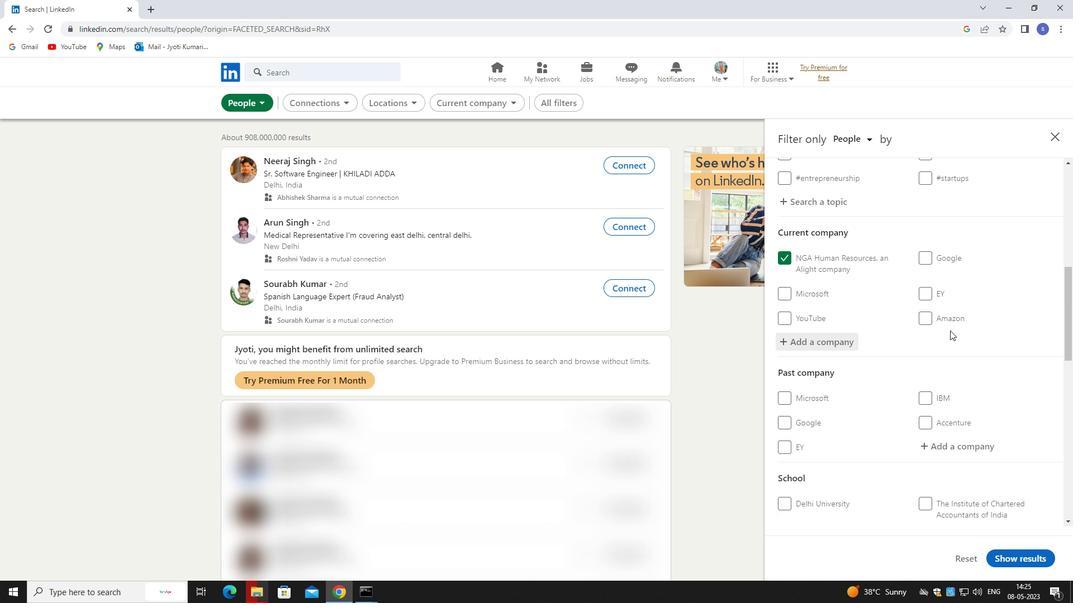 
Action: Mouse scrolled (950, 330) with delta (0, 0)
Screenshot: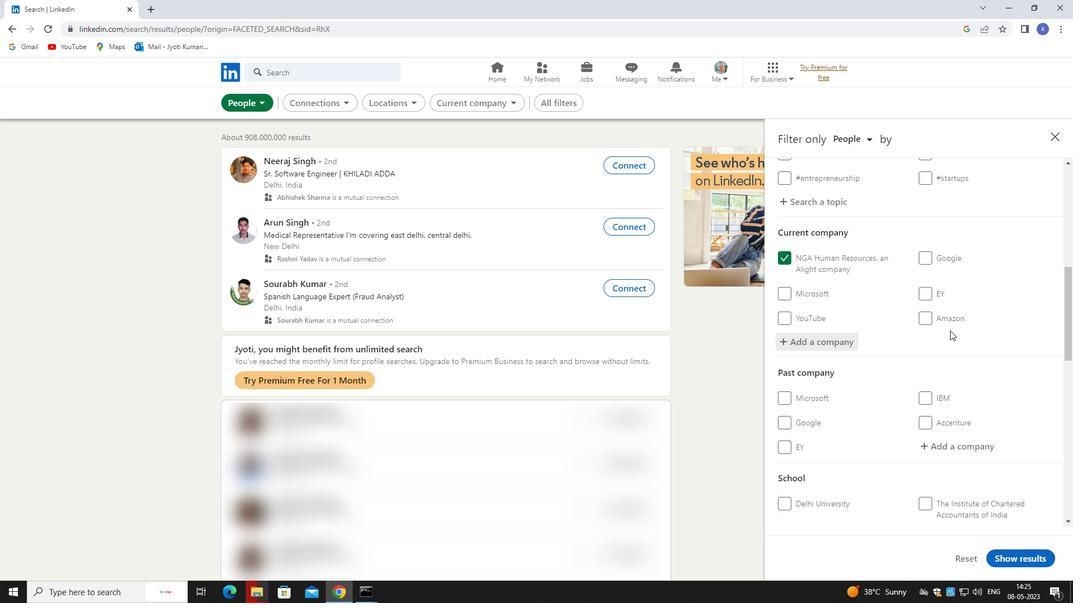 
Action: Mouse moved to (944, 414)
Screenshot: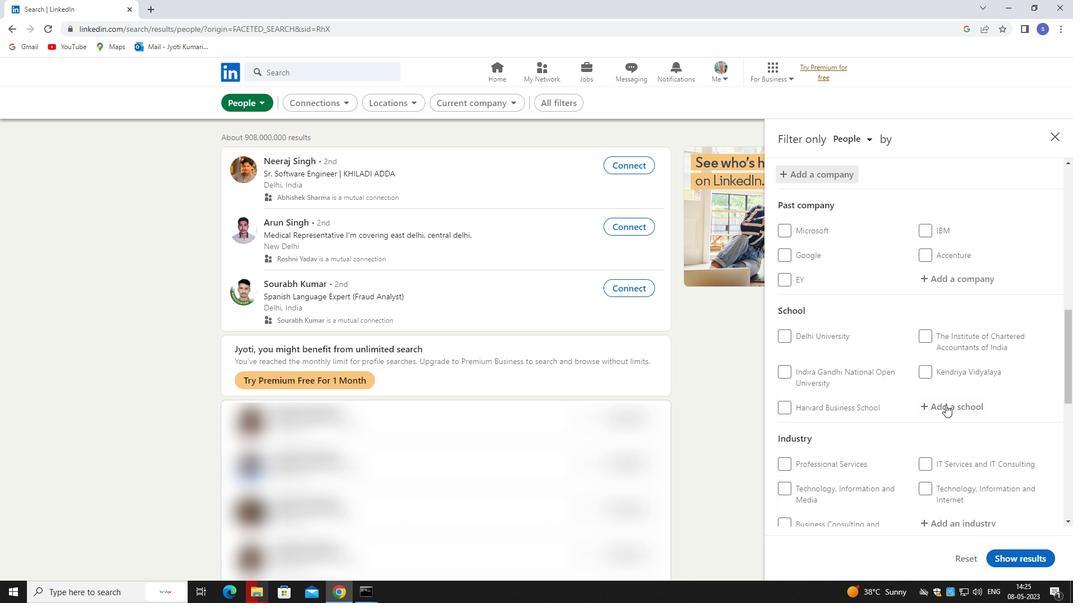 
Action: Mouse pressed left at (944, 414)
Screenshot: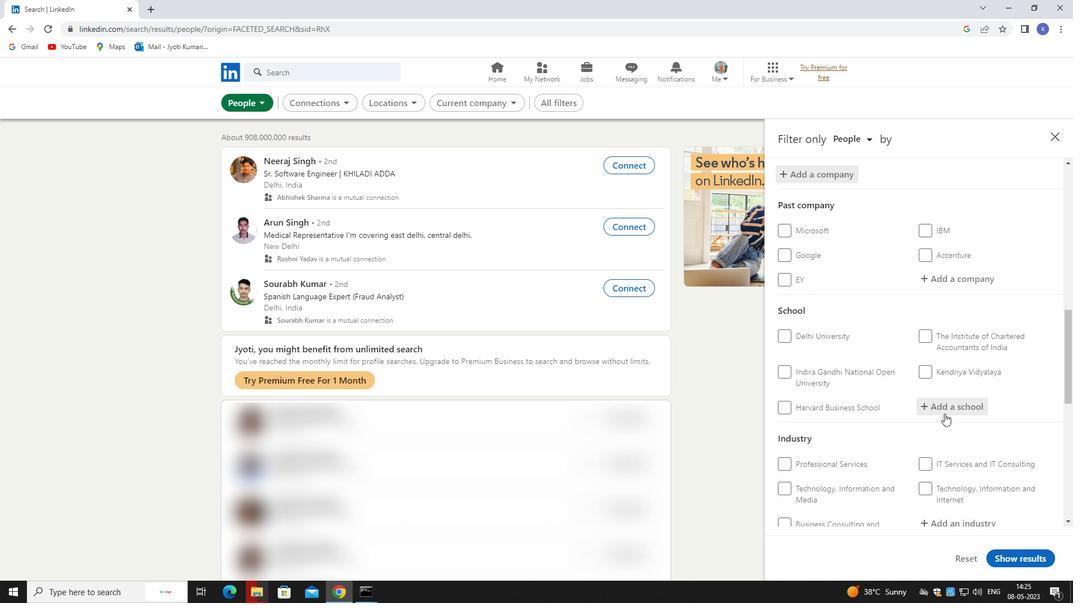 
Action: Key pressed jorhat
Screenshot: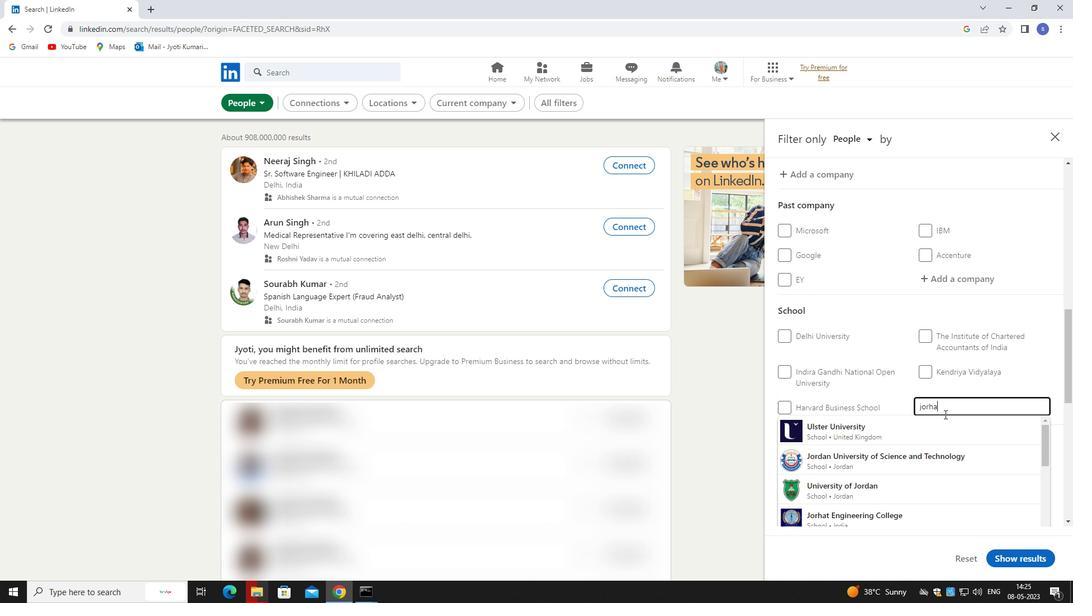 
Action: Mouse moved to (941, 428)
Screenshot: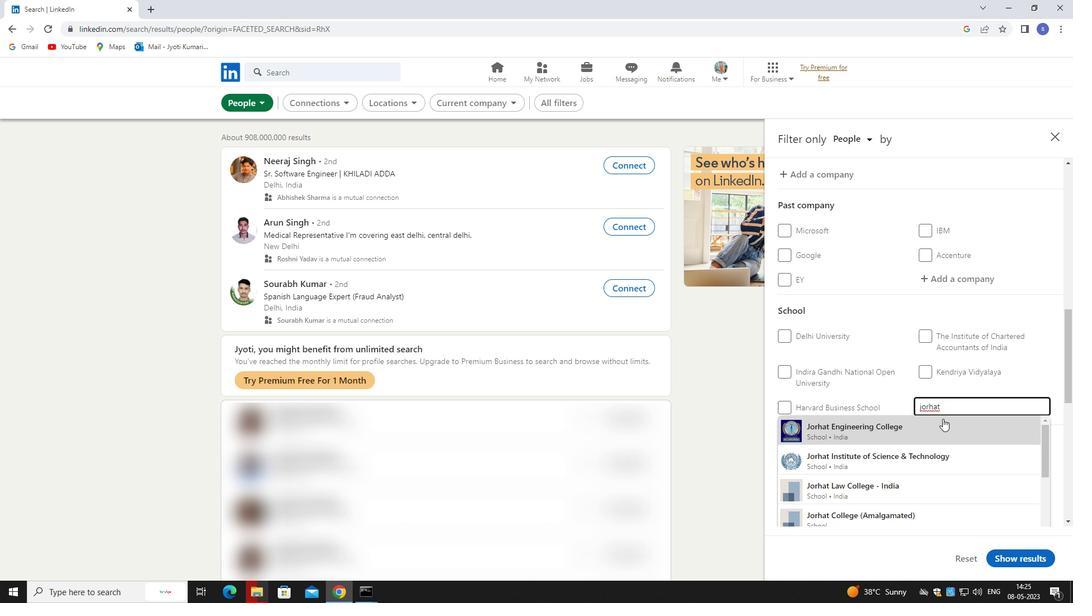 
Action: Mouse pressed left at (941, 428)
Screenshot: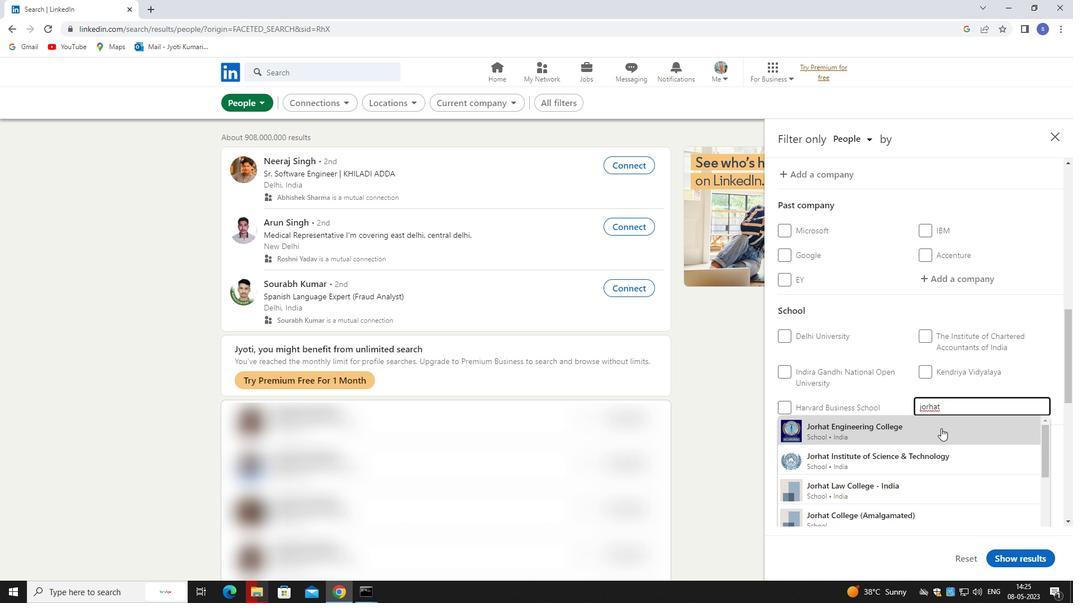 
Action: Mouse scrolled (941, 428) with delta (0, 0)
Screenshot: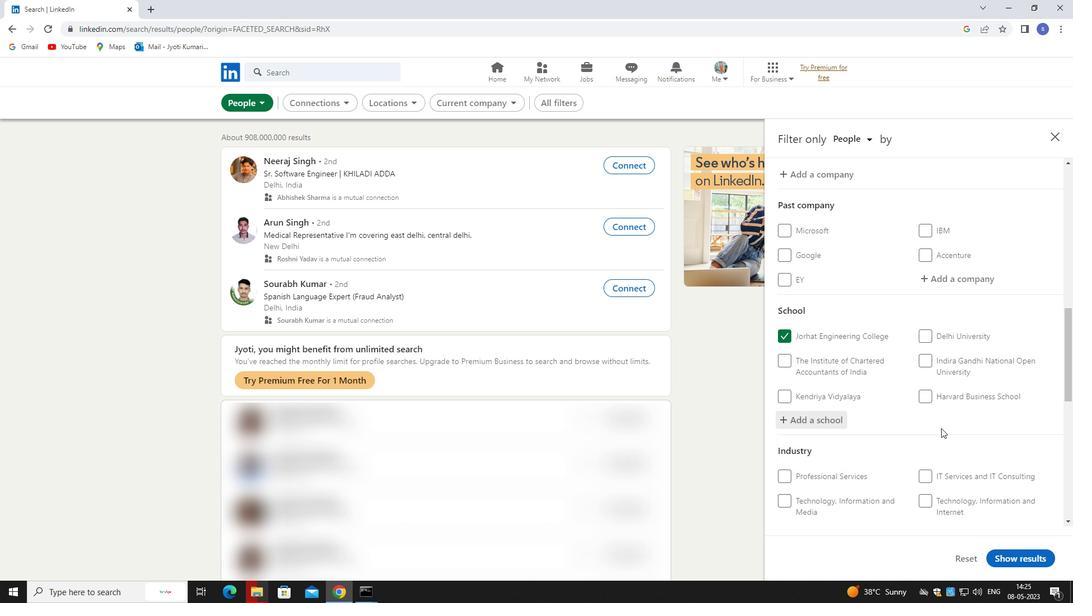 
Action: Mouse scrolled (941, 428) with delta (0, 0)
Screenshot: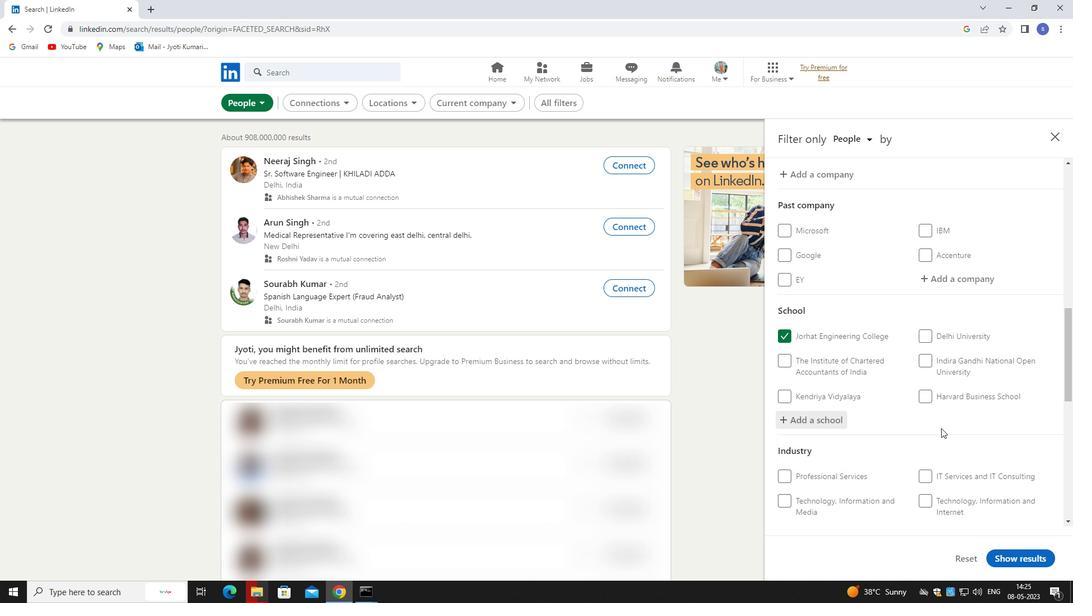 
Action: Mouse scrolled (941, 428) with delta (0, 0)
Screenshot: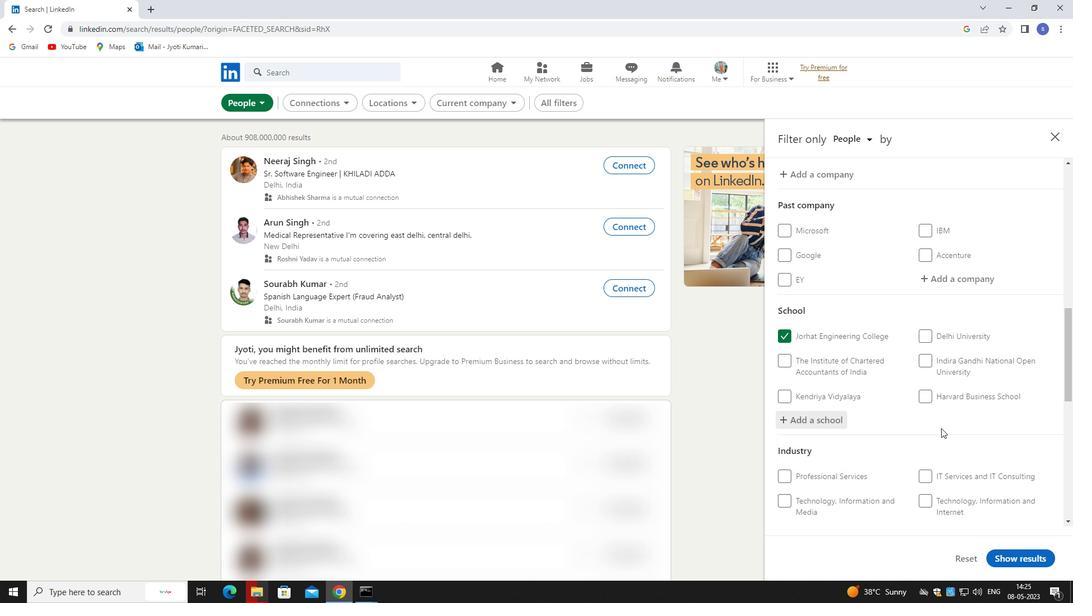 
Action: Mouse moved to (973, 366)
Screenshot: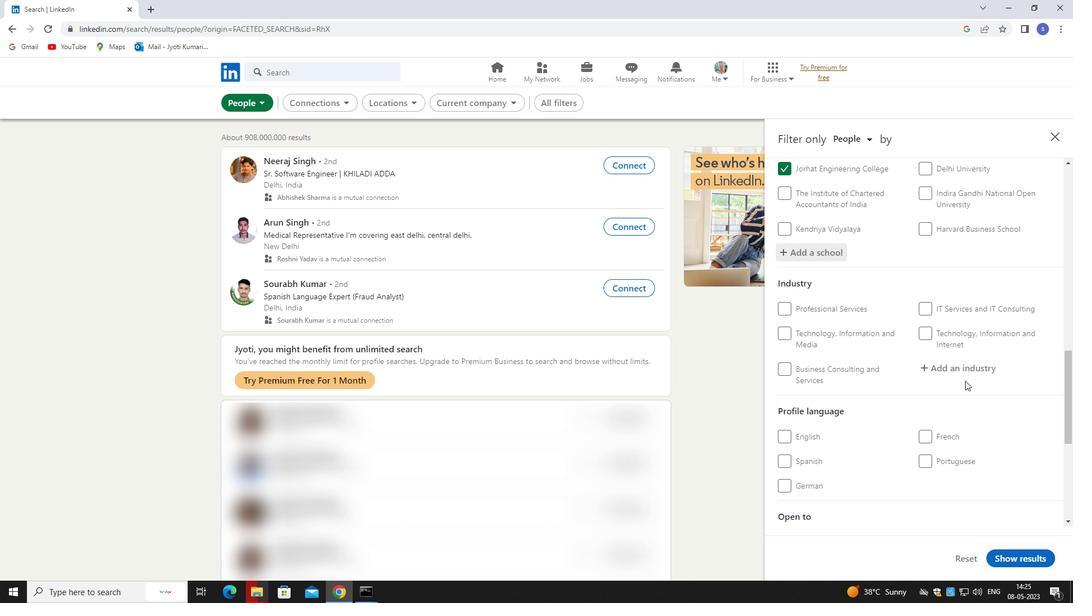 
Action: Mouse pressed left at (973, 366)
Screenshot: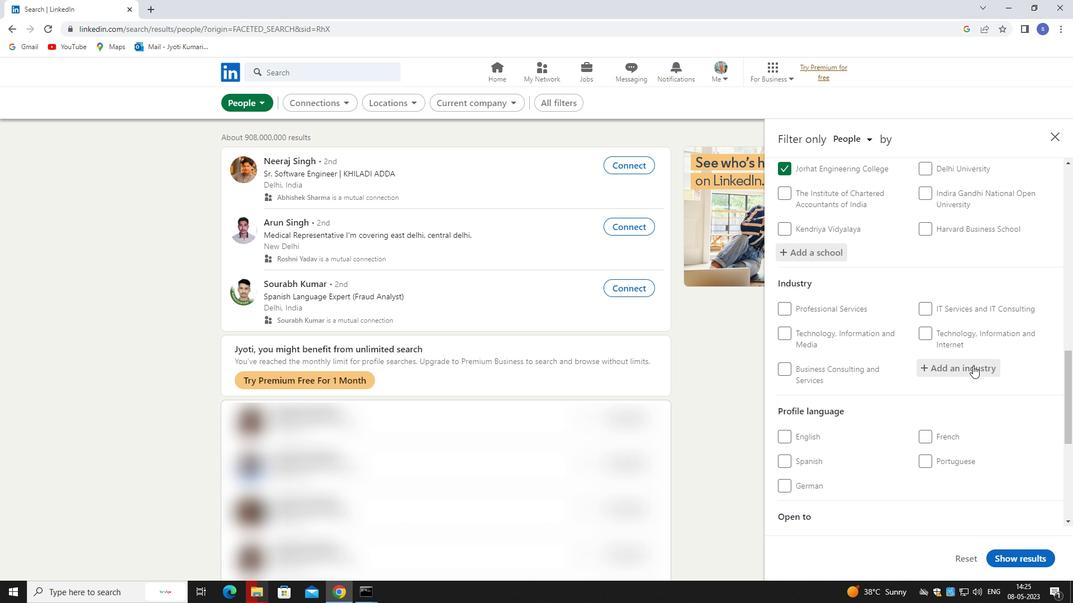 
Action: Key pressed <Key.shift>E-LEARNING
Screenshot: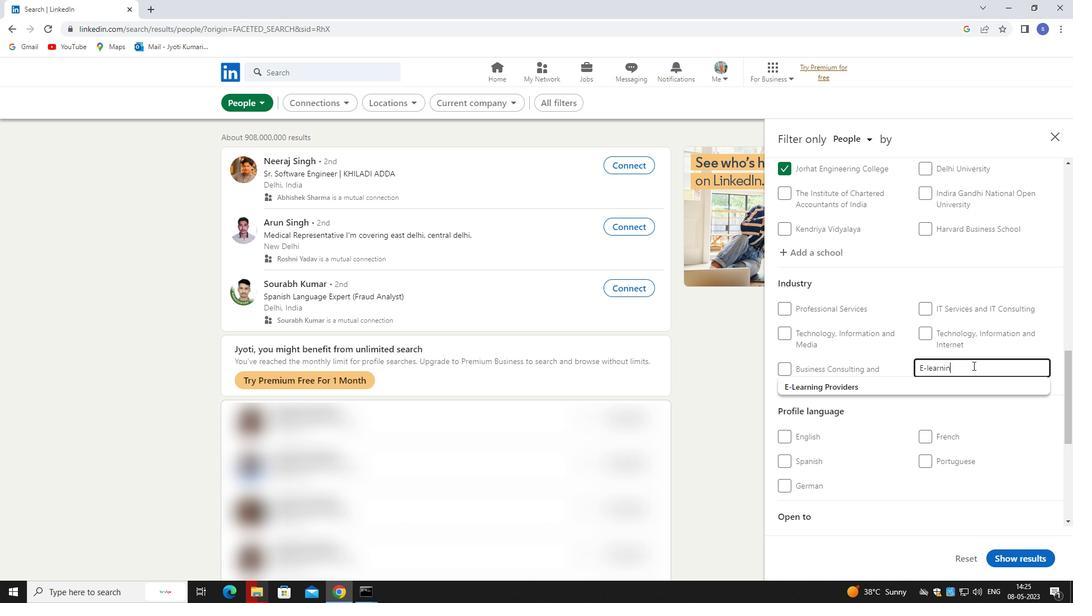 
Action: Mouse moved to (969, 382)
Screenshot: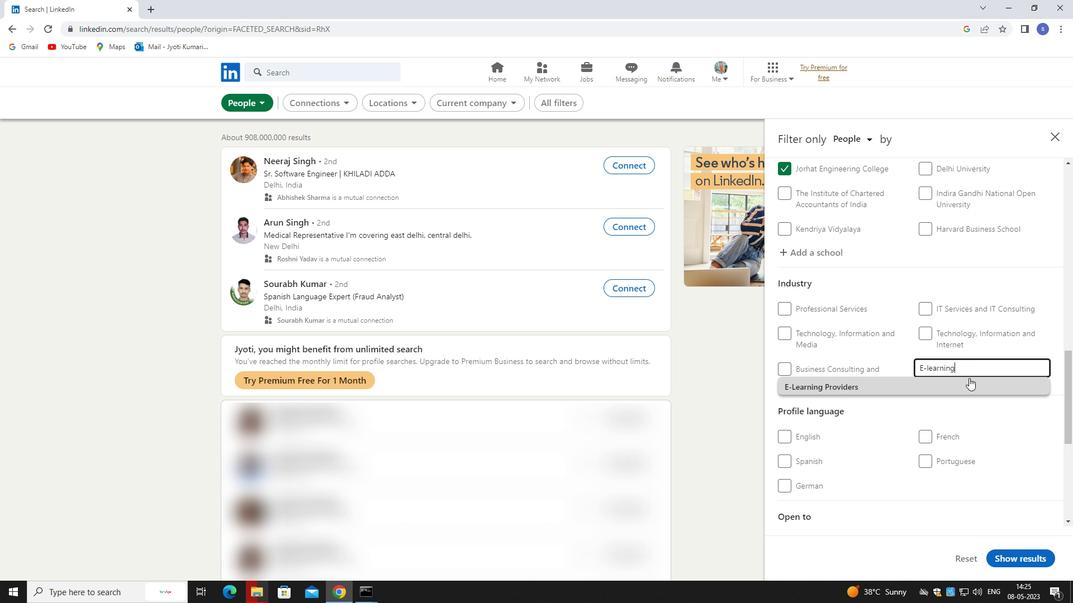 
Action: Mouse pressed left at (969, 382)
Screenshot: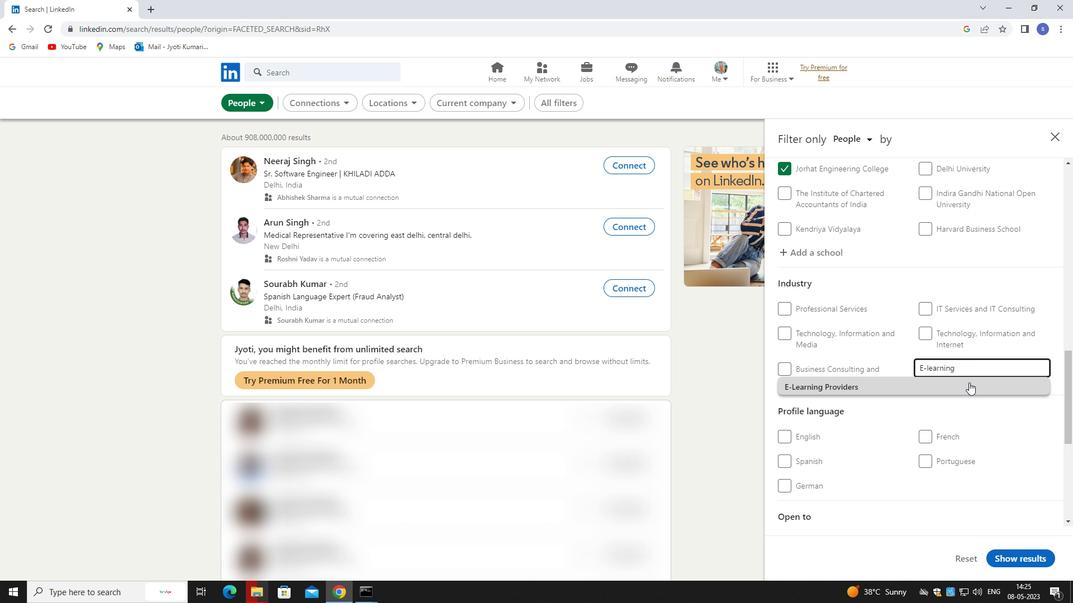 
Action: Mouse moved to (967, 388)
Screenshot: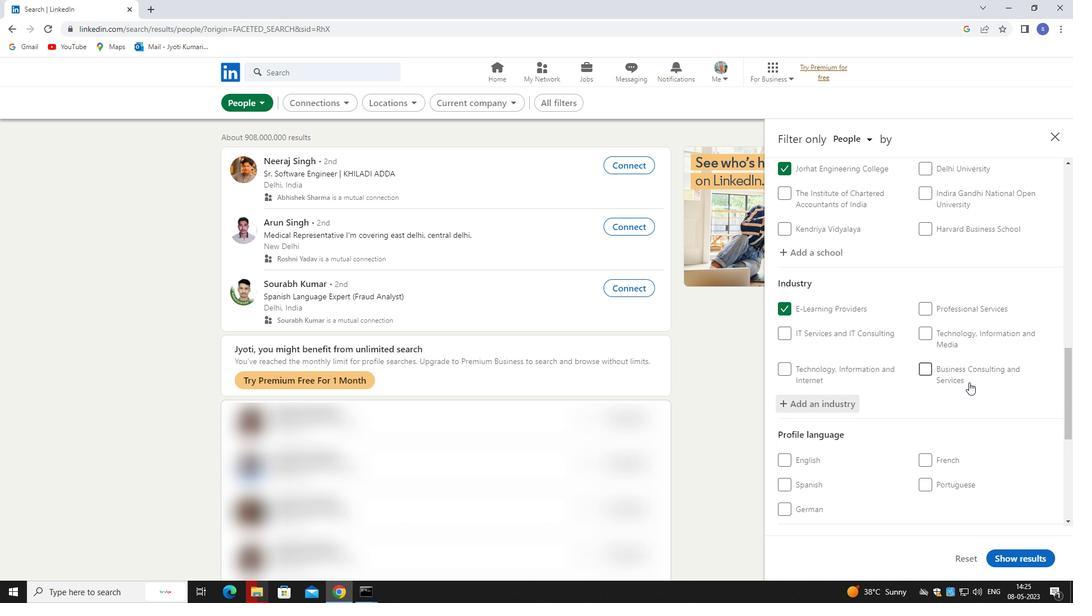 
Action: Mouse scrolled (967, 387) with delta (0, 0)
Screenshot: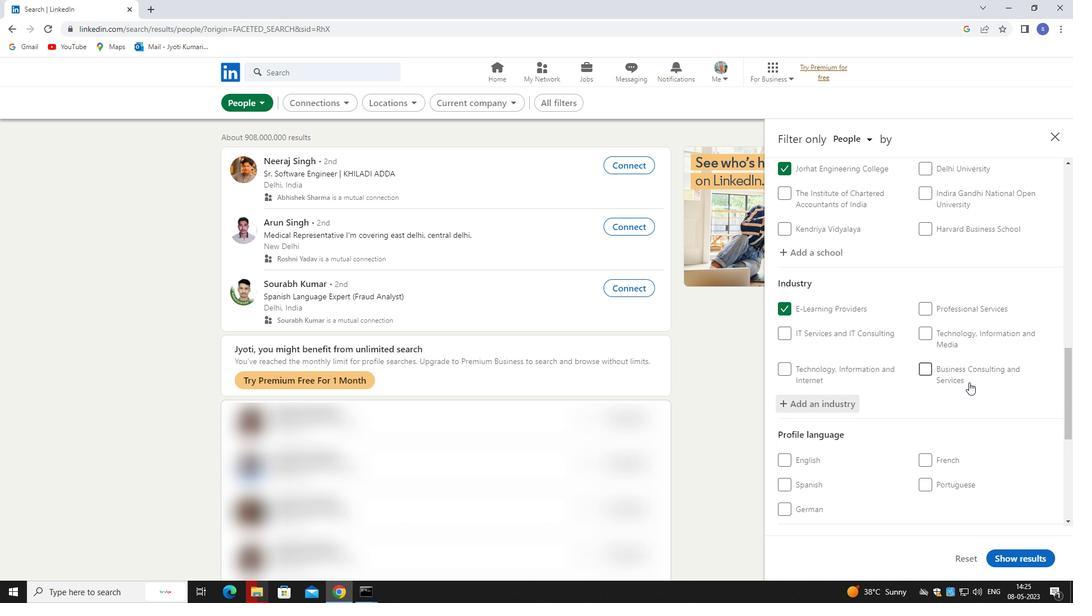 
Action: Mouse moved to (965, 397)
Screenshot: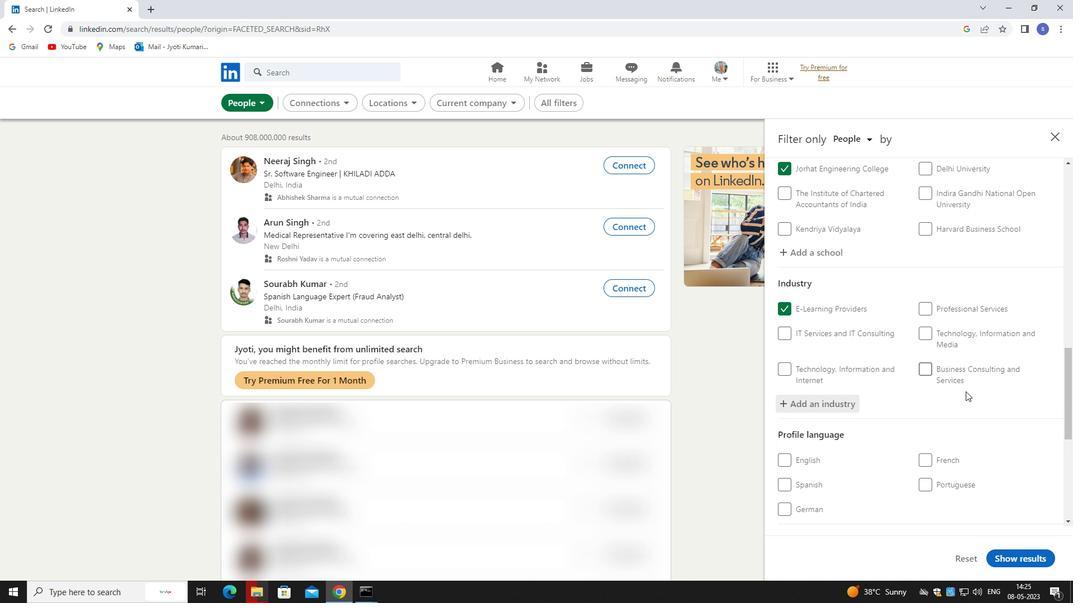 
Action: Mouse scrolled (965, 396) with delta (0, 0)
Screenshot: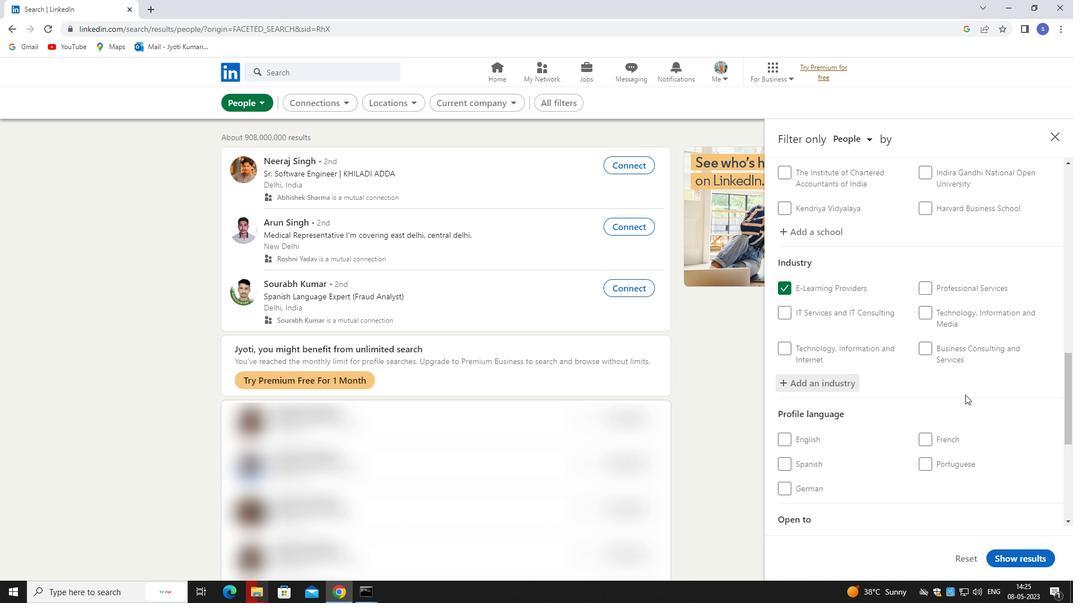 
Action: Mouse moved to (794, 396)
Screenshot: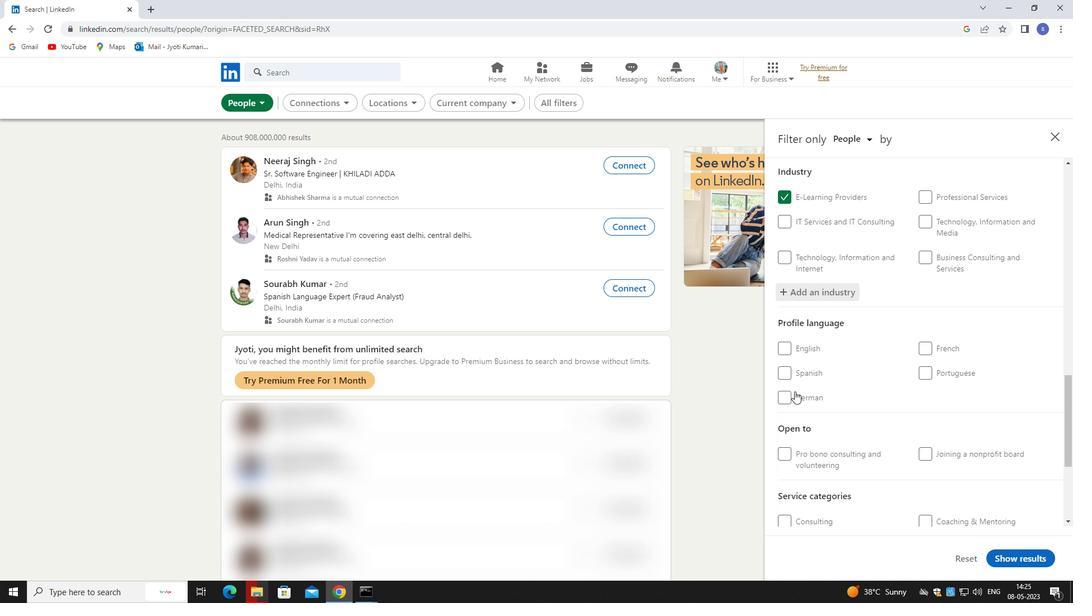 
Action: Mouse pressed left at (794, 396)
Screenshot: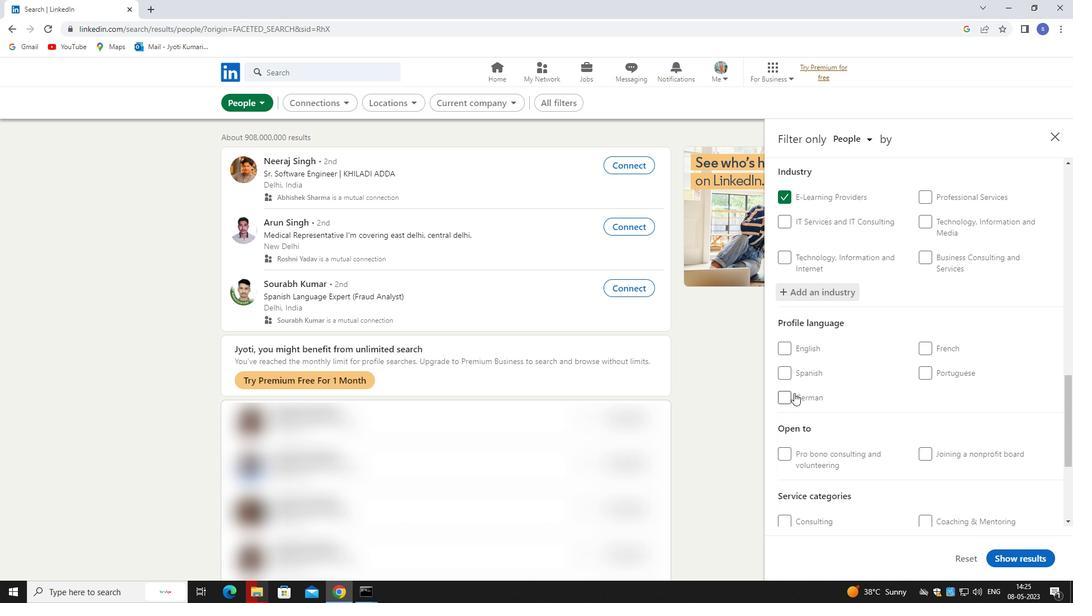 
Action: Mouse moved to (909, 401)
Screenshot: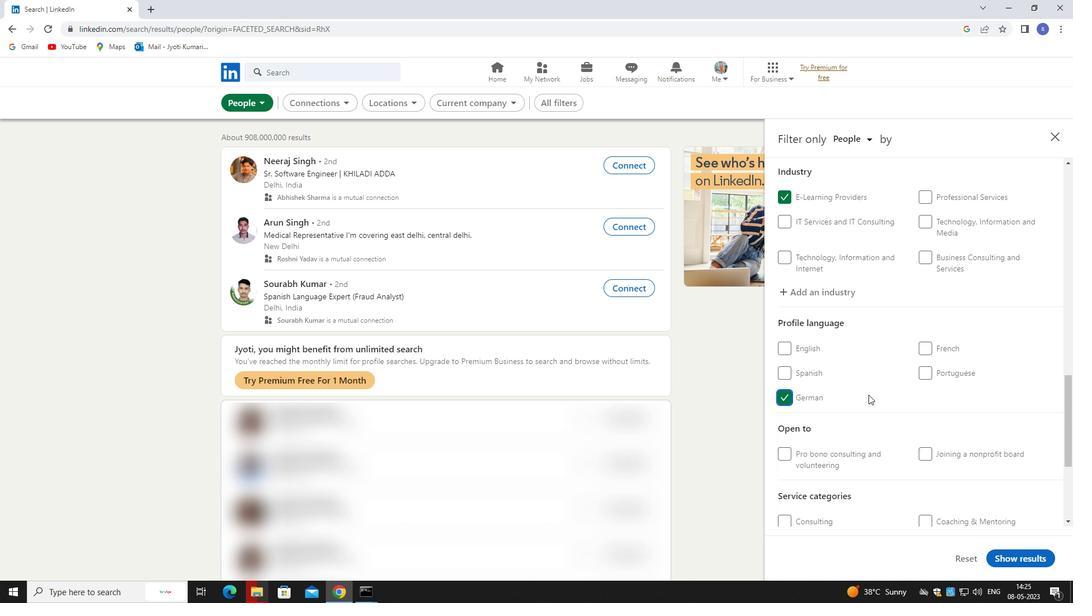 
Action: Mouse scrolled (909, 400) with delta (0, 0)
Screenshot: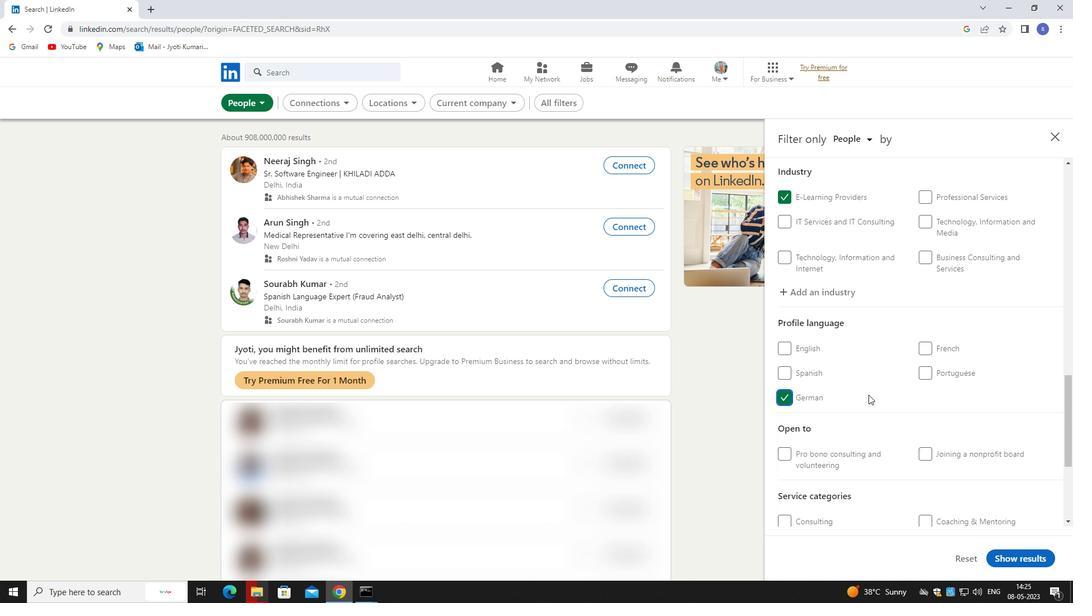 
Action: Mouse moved to (911, 403)
Screenshot: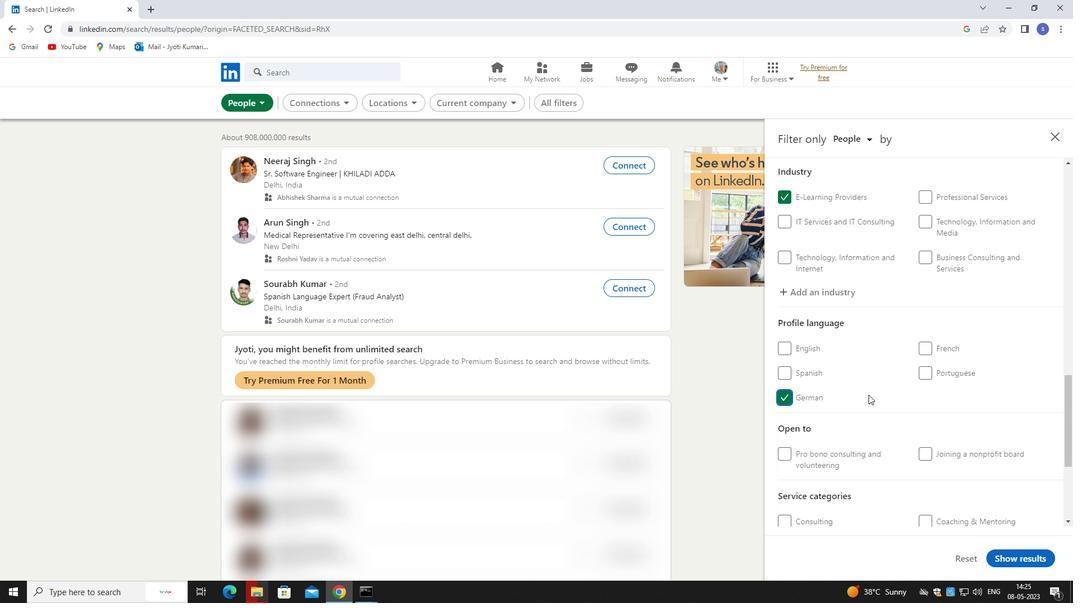 
Action: Mouse scrolled (911, 403) with delta (0, 0)
Screenshot: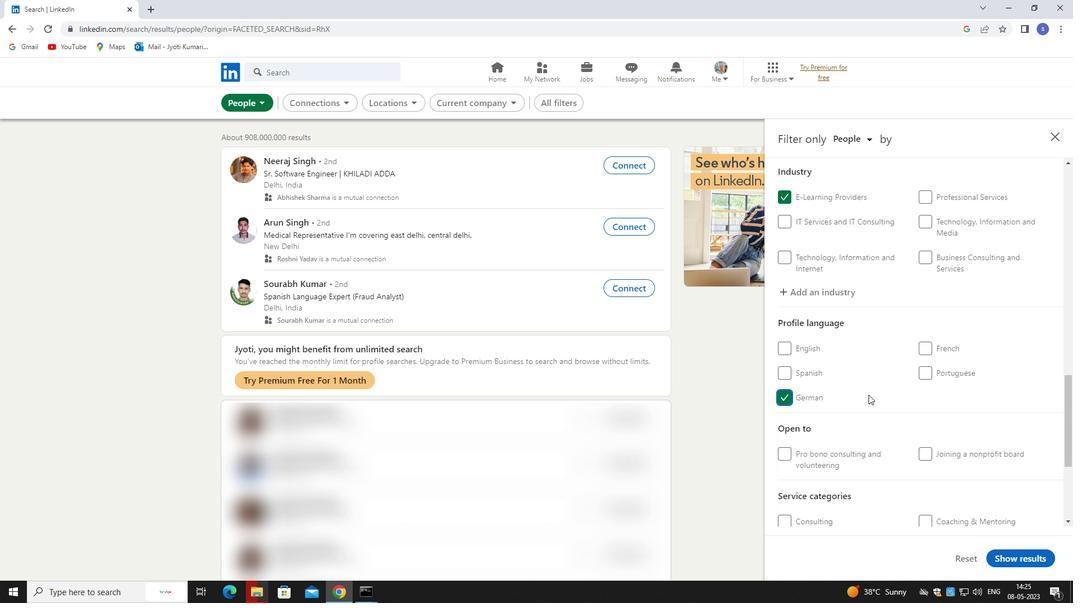 
Action: Mouse moved to (912, 403)
Screenshot: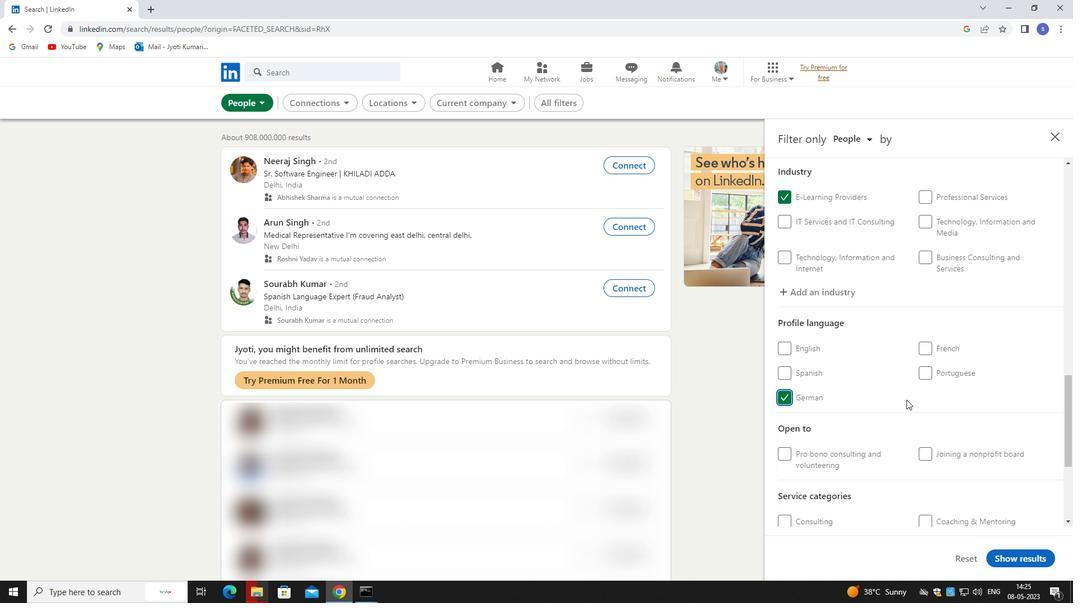 
Action: Mouse scrolled (912, 403) with delta (0, 0)
Screenshot: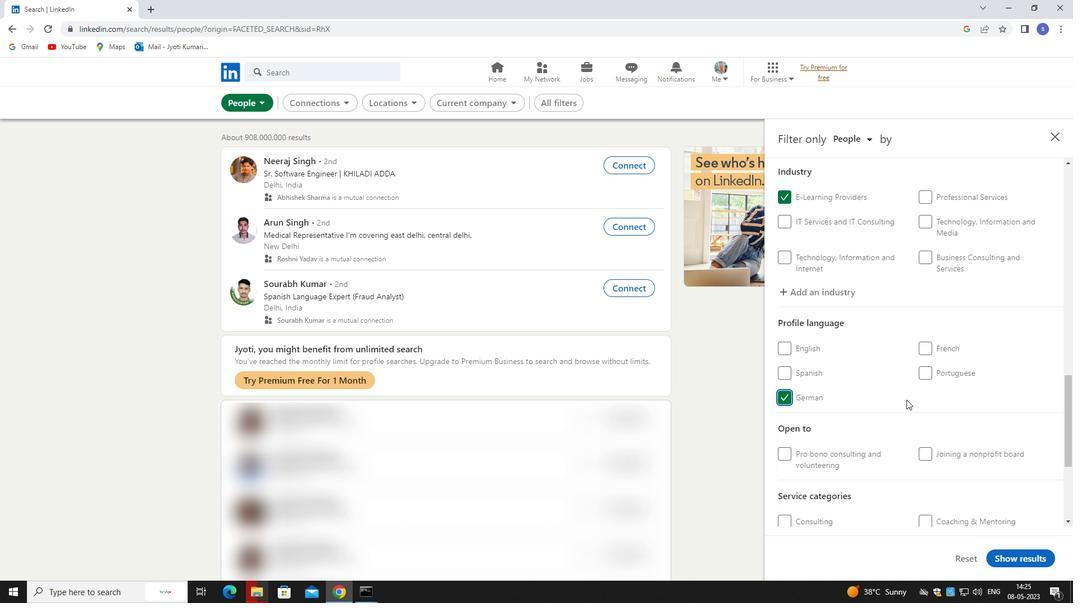 
Action: Mouse moved to (919, 405)
Screenshot: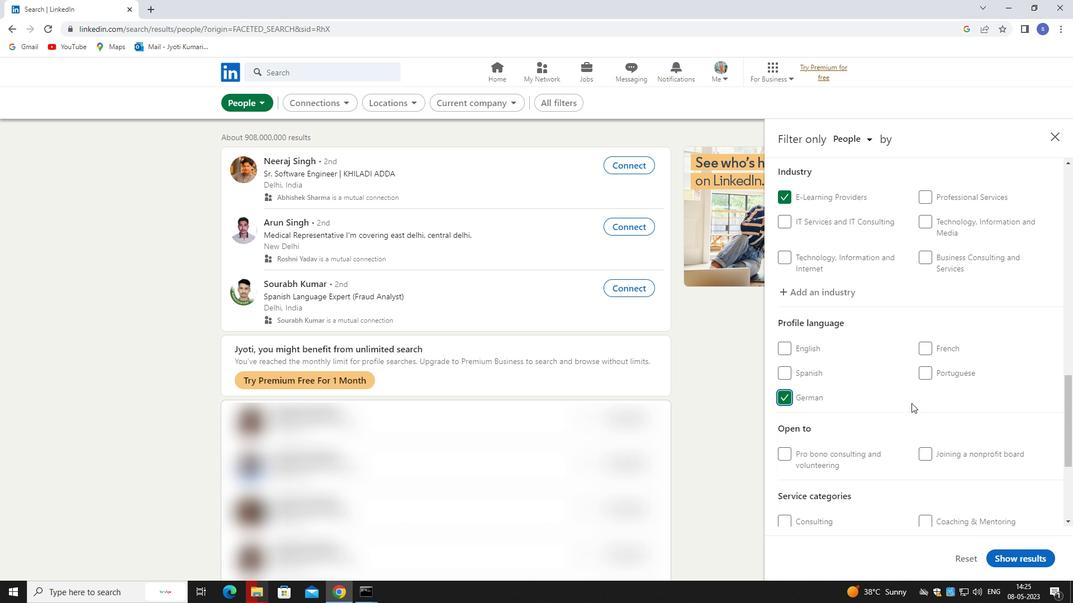 
Action: Mouse scrolled (919, 405) with delta (0, 0)
Screenshot: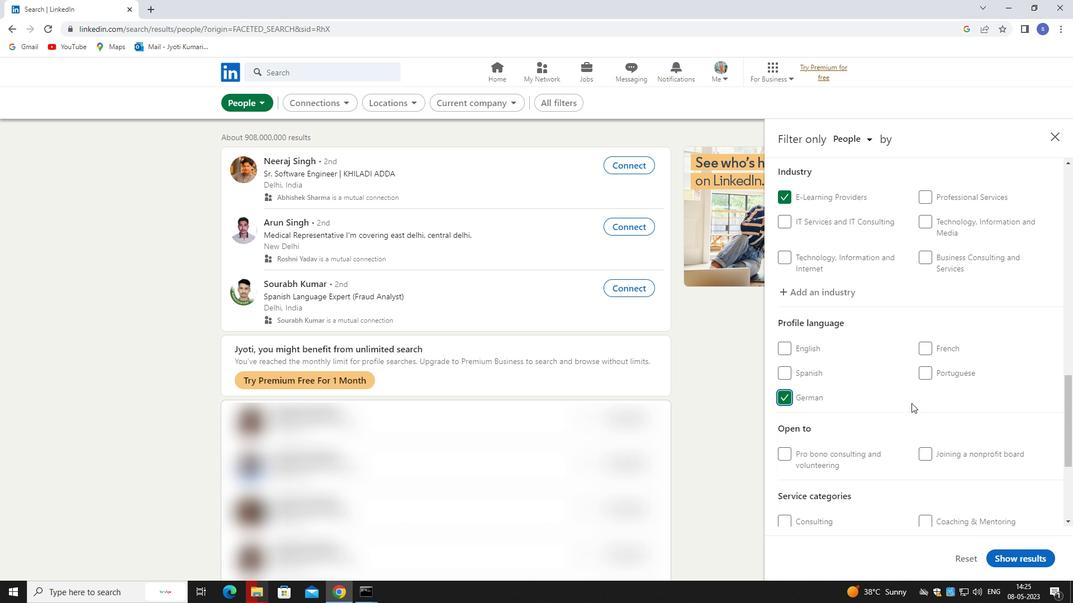 
Action: Mouse moved to (960, 376)
Screenshot: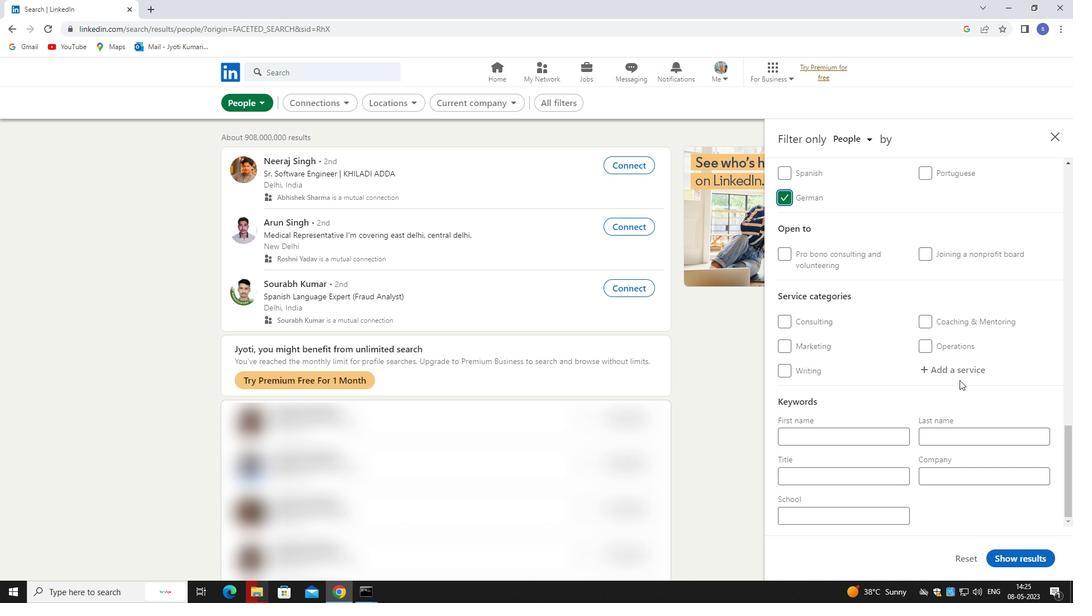 
Action: Mouse pressed left at (960, 376)
Screenshot: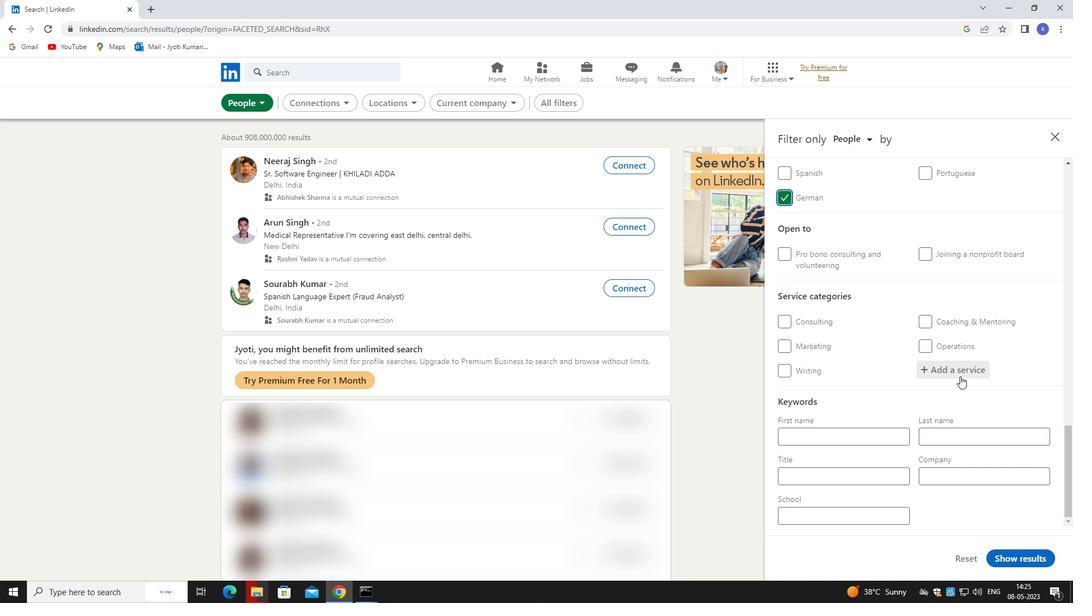 
Action: Key pressed <Key.shift>FINANCIAL
Screenshot: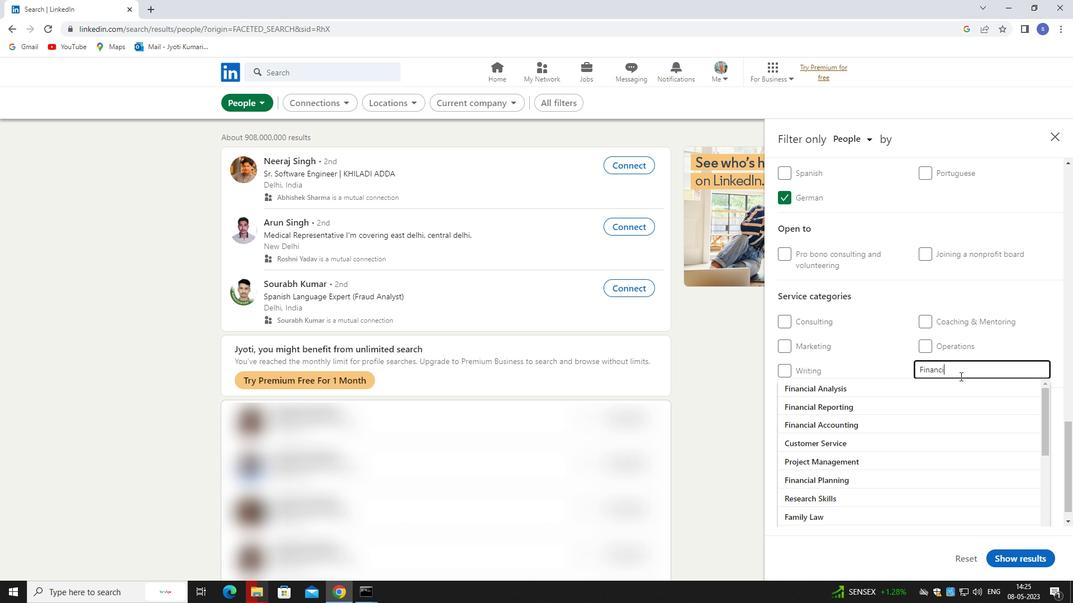 
Action: Mouse moved to (952, 443)
Screenshot: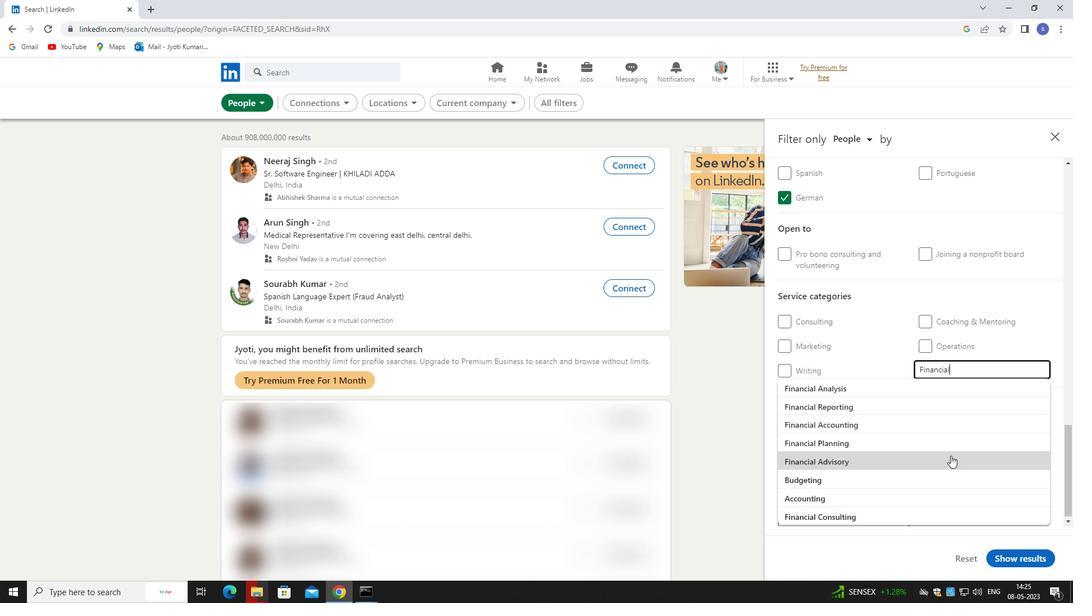 
Action: Mouse pressed left at (952, 443)
Screenshot: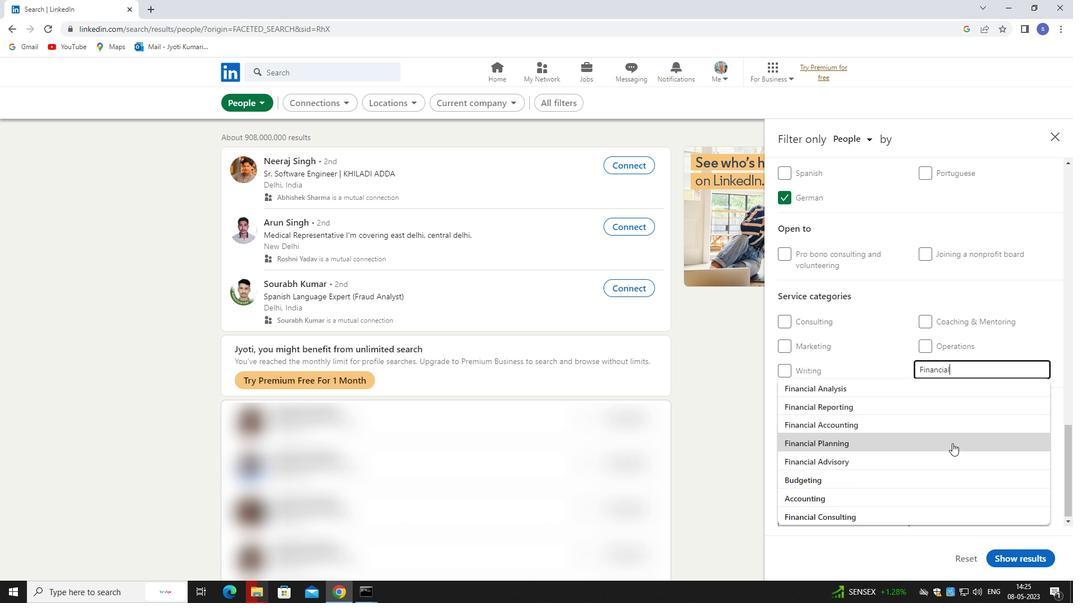
Action: Mouse moved to (952, 443)
Screenshot: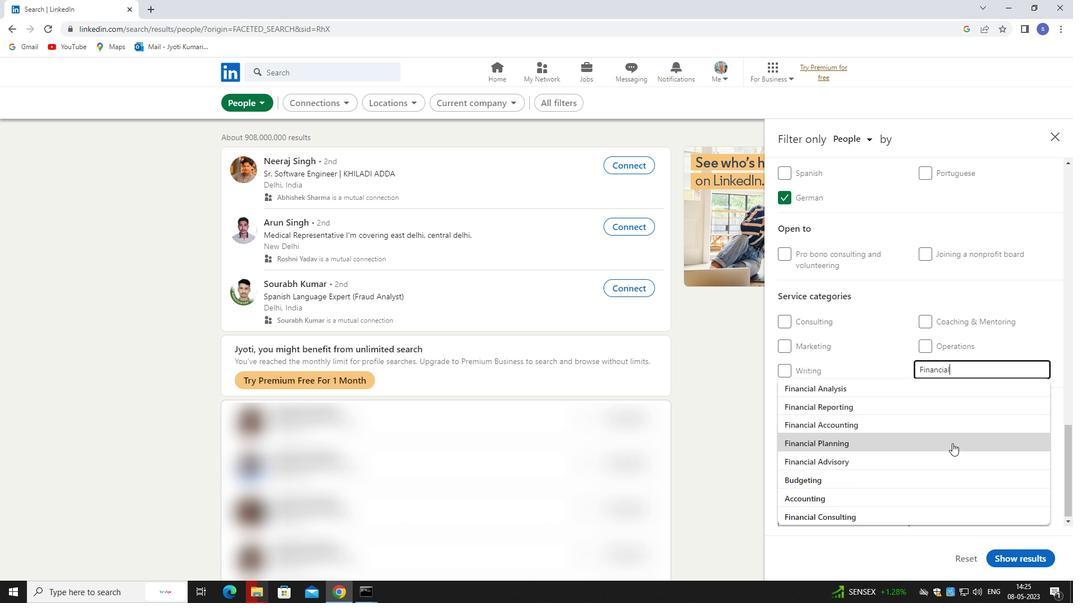 
Action: Mouse scrolled (952, 443) with delta (0, 0)
Screenshot: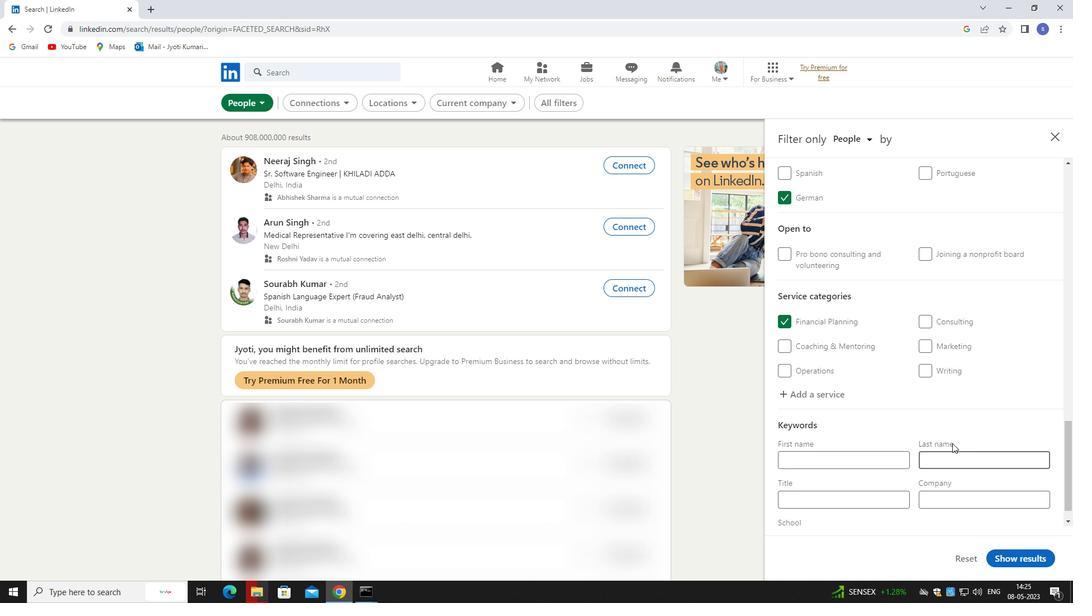 
Action: Mouse scrolled (952, 443) with delta (0, 0)
Screenshot: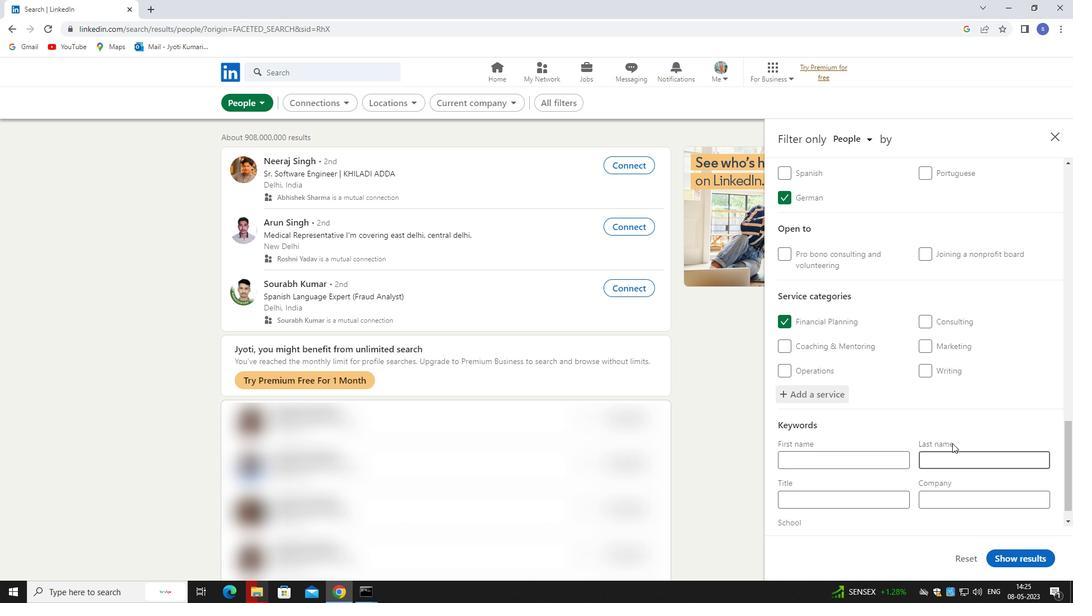 
Action: Mouse scrolled (952, 443) with delta (0, 0)
Screenshot: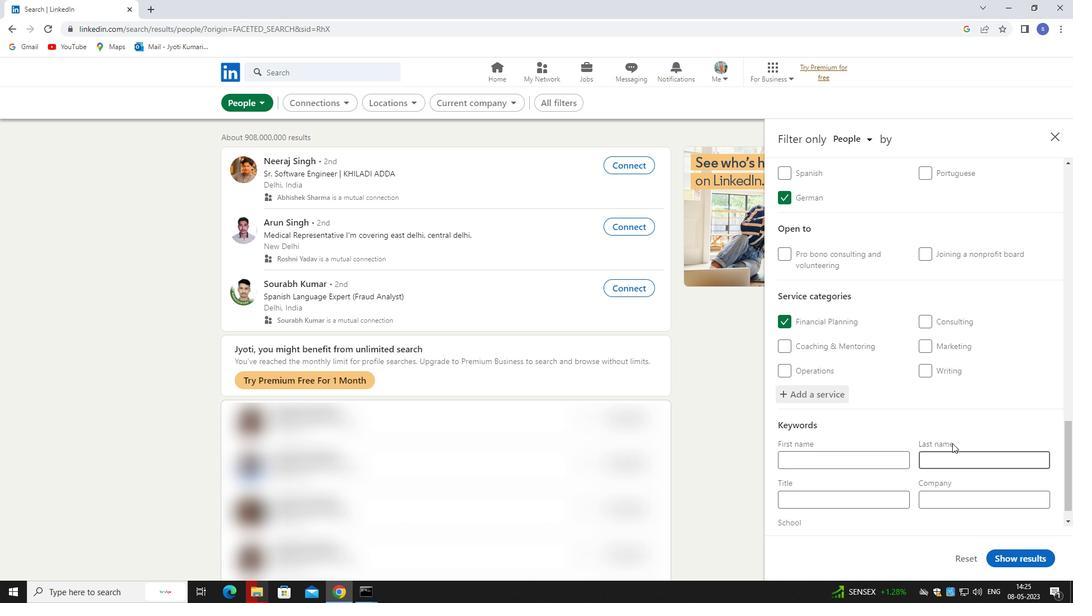 
Action: Mouse scrolled (952, 443) with delta (0, 0)
Screenshot: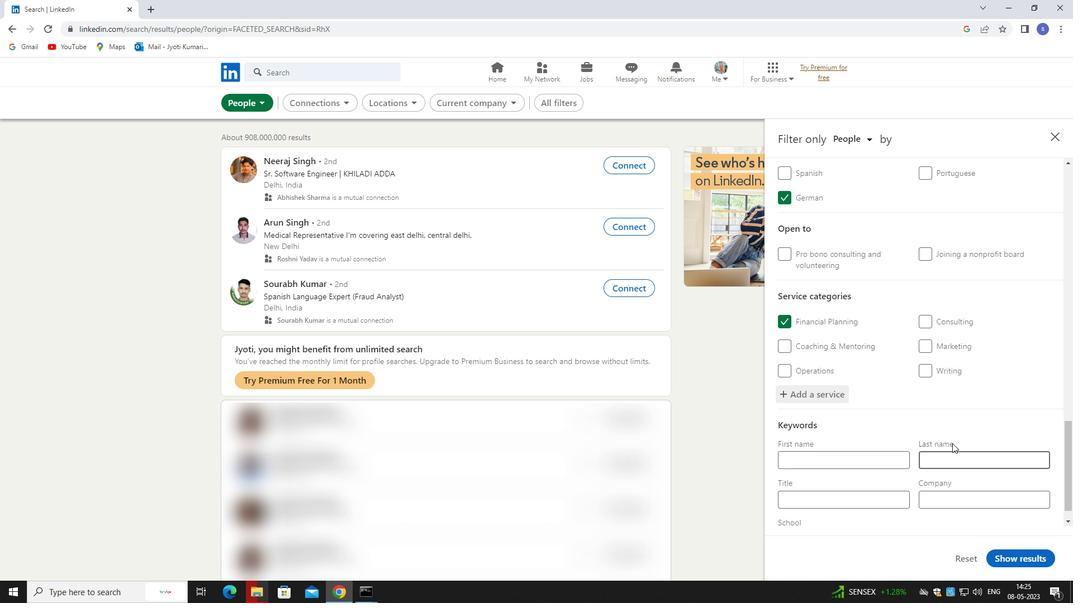 
Action: Mouse moved to (884, 474)
Screenshot: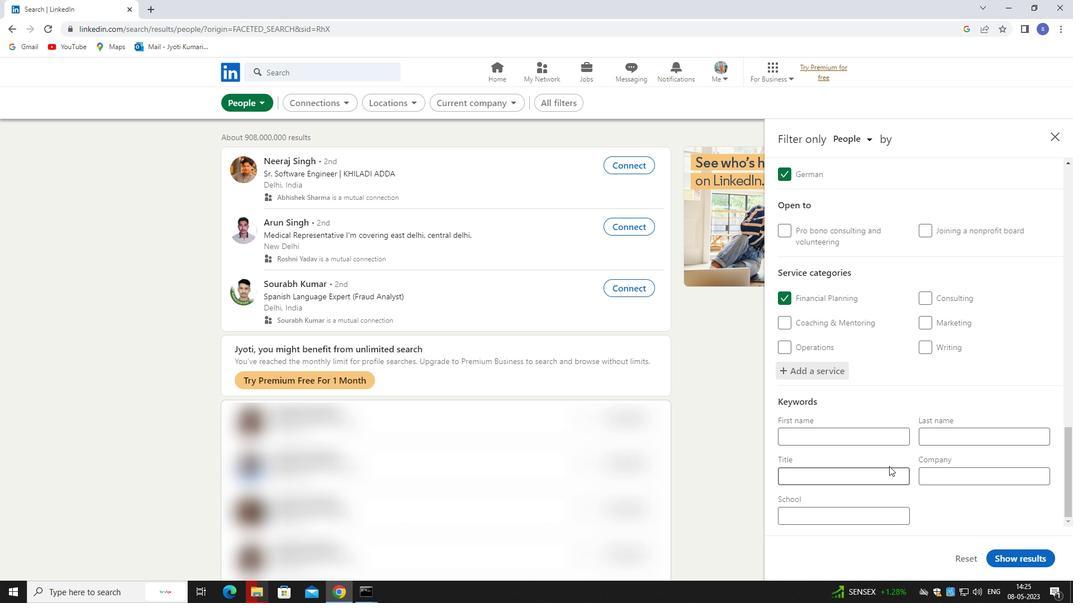 
Action: Mouse pressed left at (884, 474)
Screenshot: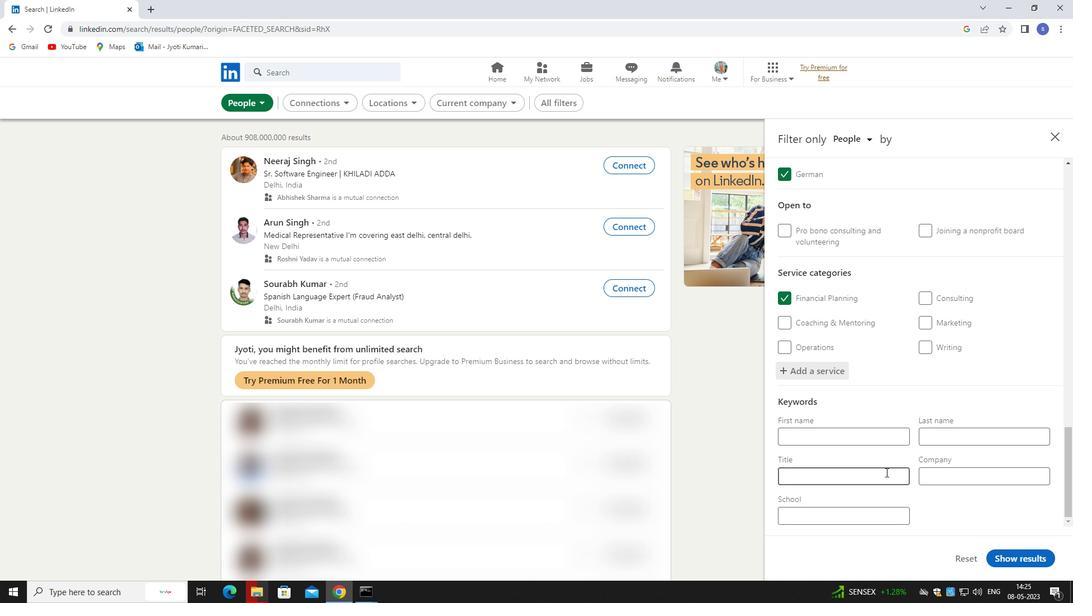 
Action: Mouse moved to (907, 481)
Screenshot: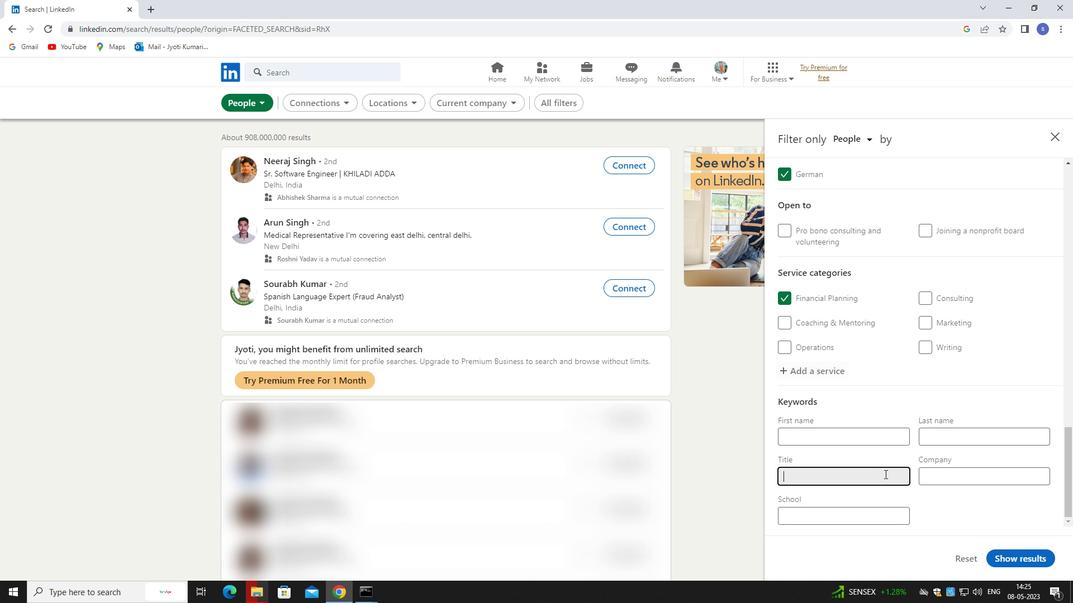 
Action: Key pressed <Key.shift><Key.shift>WEB<Key.space><Key.shift>DESIGNER
Screenshot: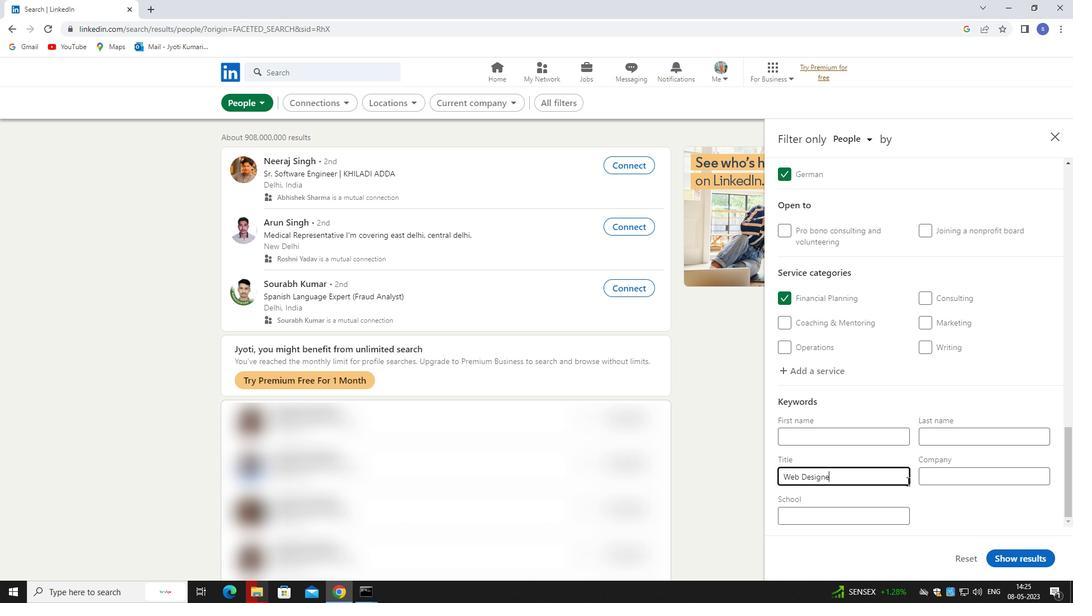 
Action: Mouse moved to (1005, 555)
Screenshot: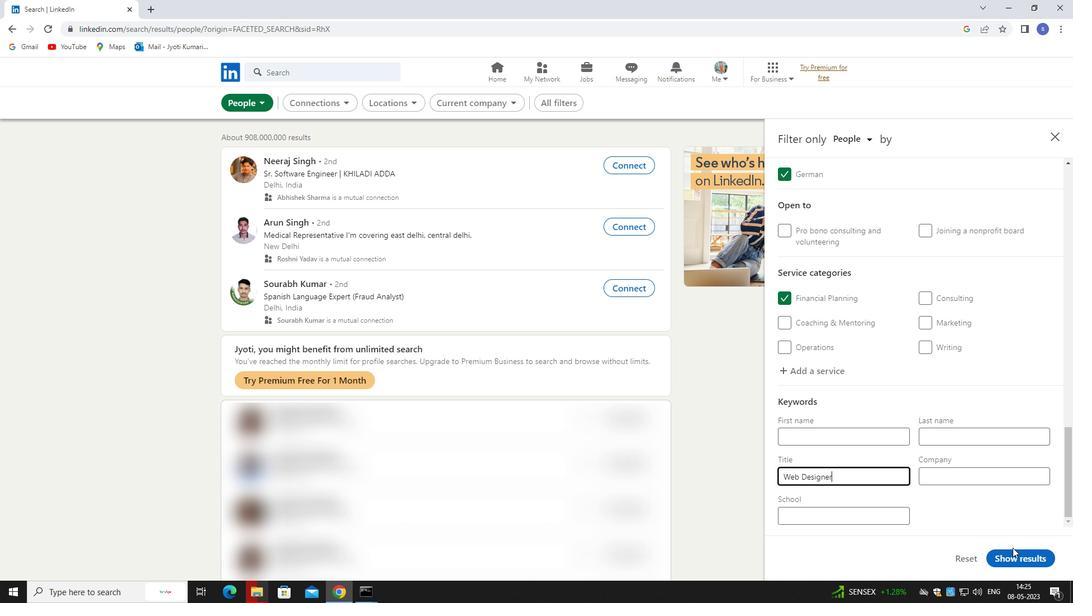 
Action: Mouse pressed left at (1005, 555)
Screenshot: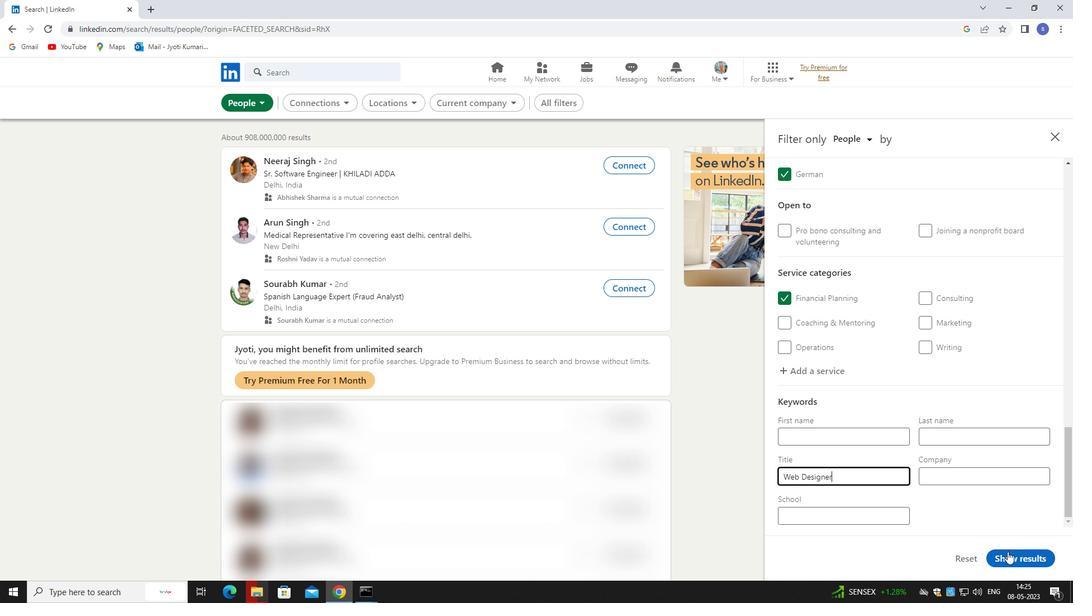 
Action: Mouse moved to (1009, 549)
Screenshot: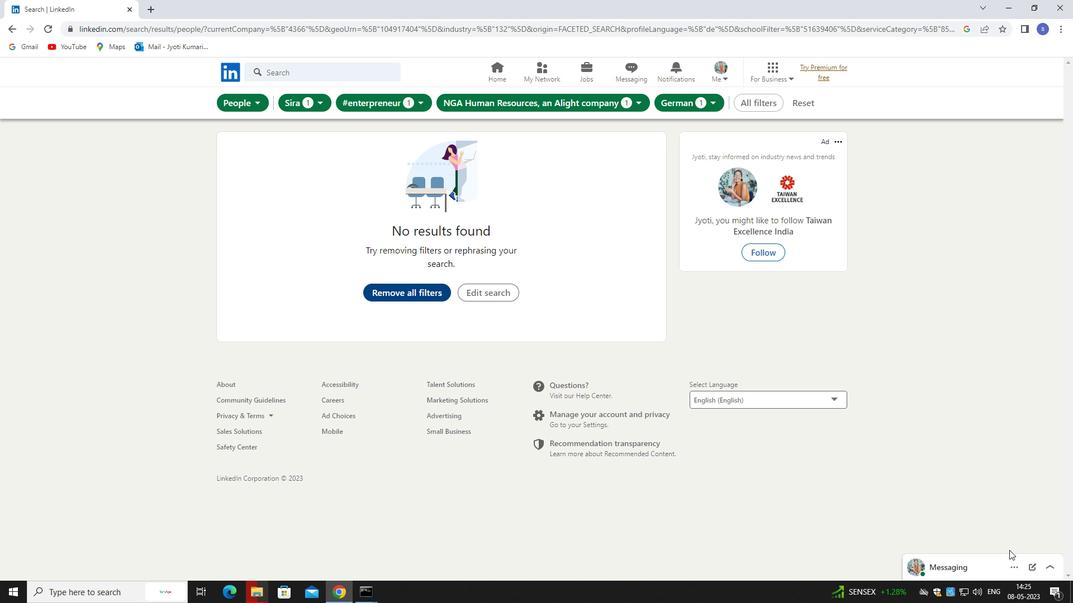 
